 Task: Look for space in São Lourenço da Mata, Brazil from 2nd September, 2023 to 5th September, 2023 for 1 adult in price range Rs.5000 to Rs.10000. Place can be private room with 1  bedroom having 1 bed and 1 bathroom. Property type can be hotel. Booking option can be shelf check-in. Required host language is Spanish.
Action: Mouse moved to (611, 109)
Screenshot: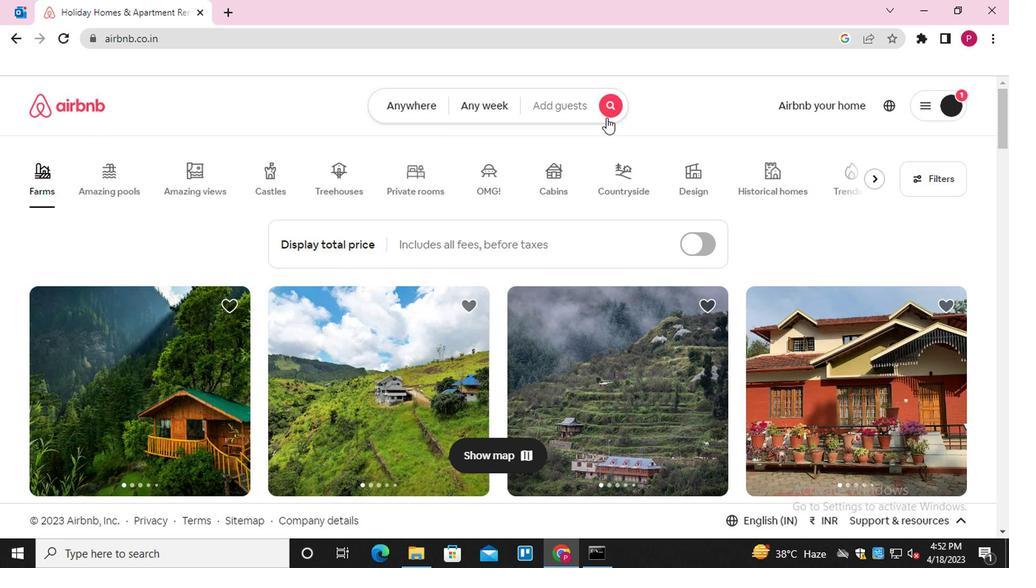 
Action: Mouse pressed left at (611, 109)
Screenshot: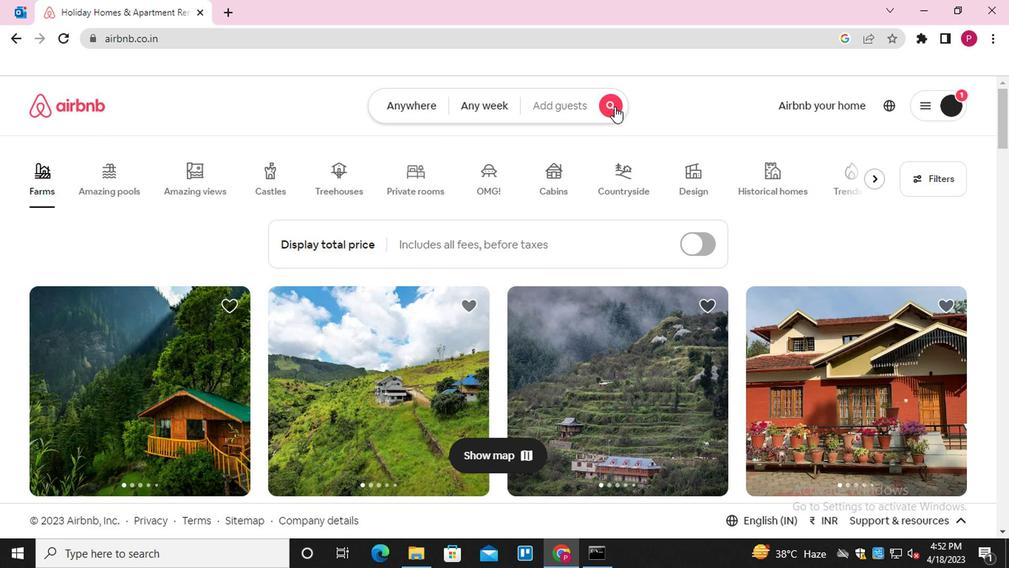 
Action: Mouse moved to (269, 178)
Screenshot: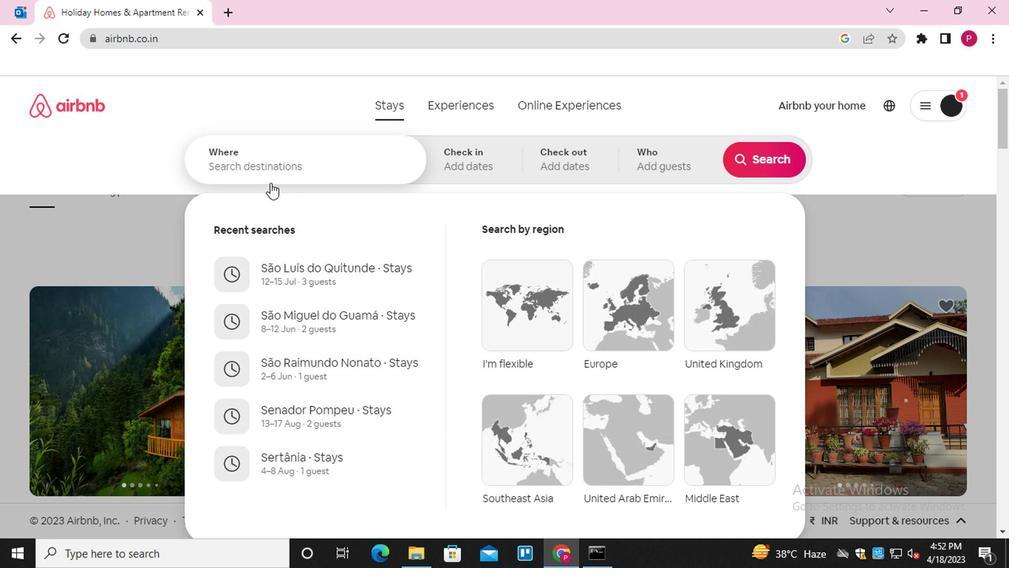 
Action: Mouse pressed left at (269, 178)
Screenshot: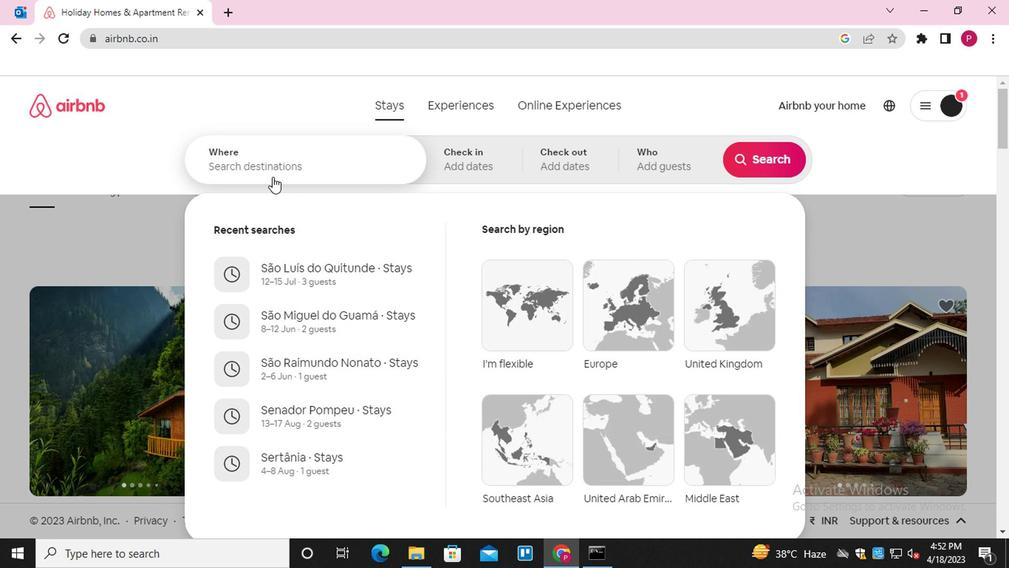 
Action: Key pressed <Key.shift>SAO<Key.space><Key.shift>LOU
Screenshot: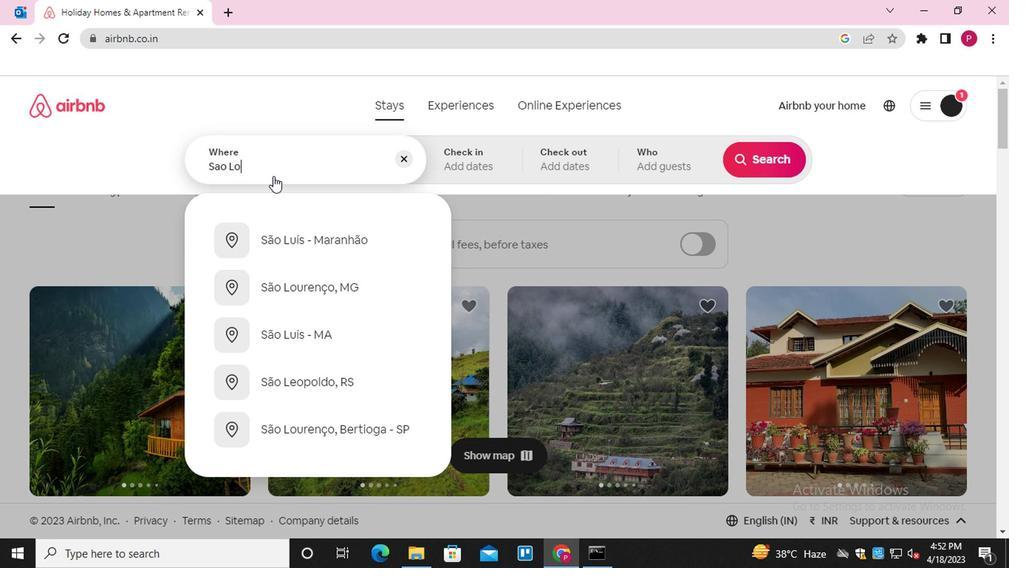 
Action: Mouse moved to (330, 262)
Screenshot: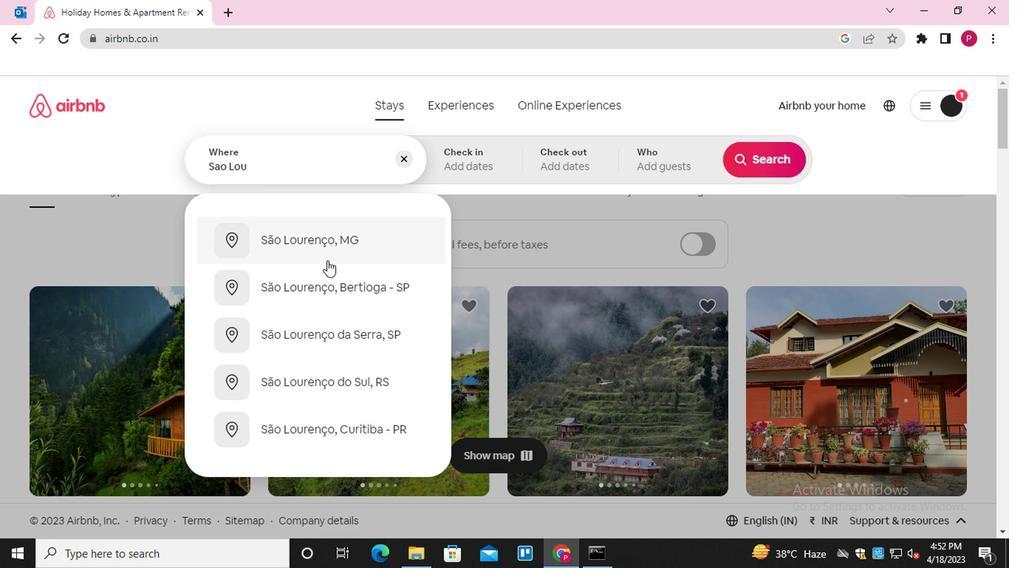 
Action: Key pressed UE<Key.backspace>RENCO<Key.space>DA
Screenshot: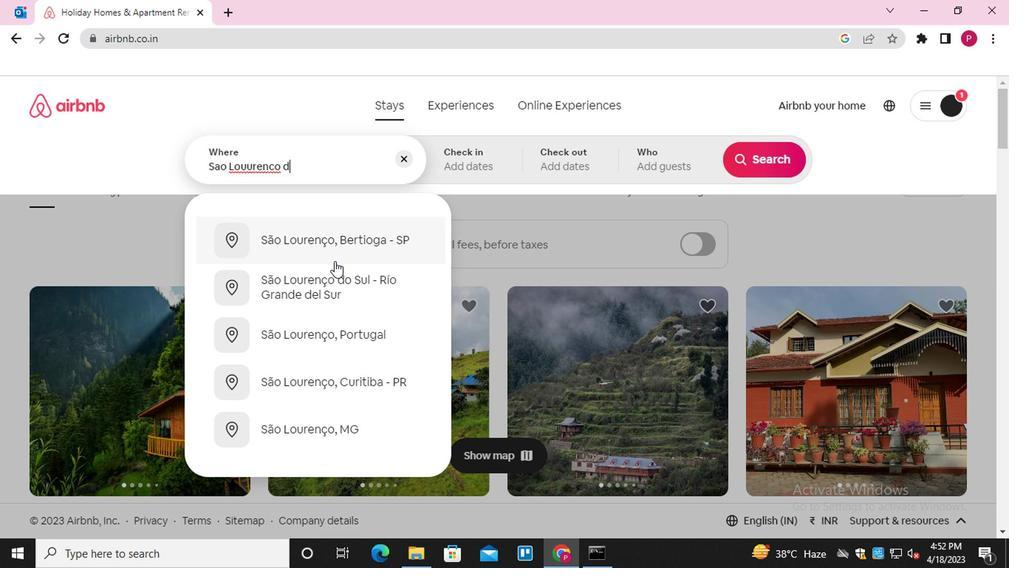 
Action: Mouse moved to (352, 244)
Screenshot: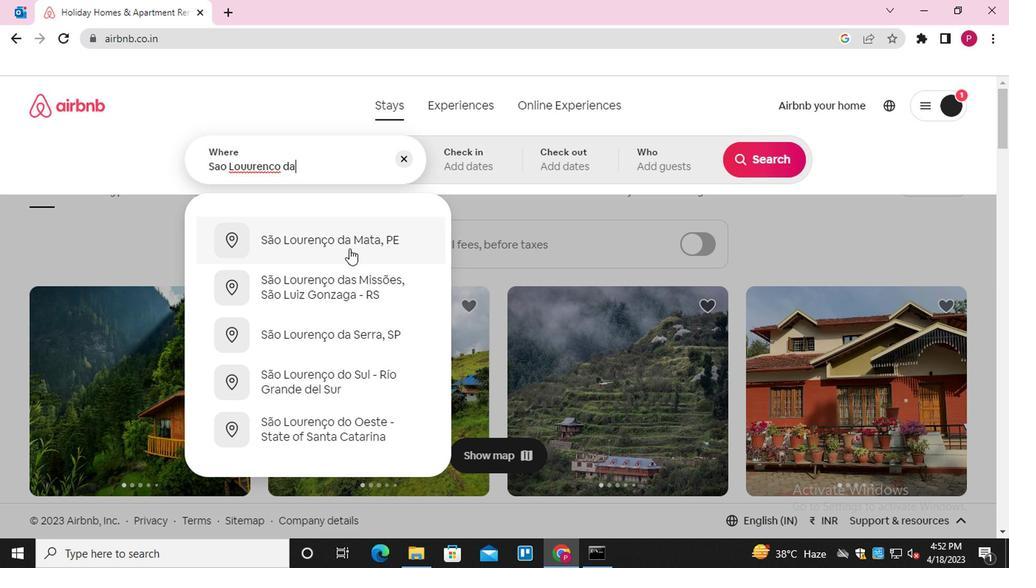 
Action: Mouse pressed left at (352, 244)
Screenshot: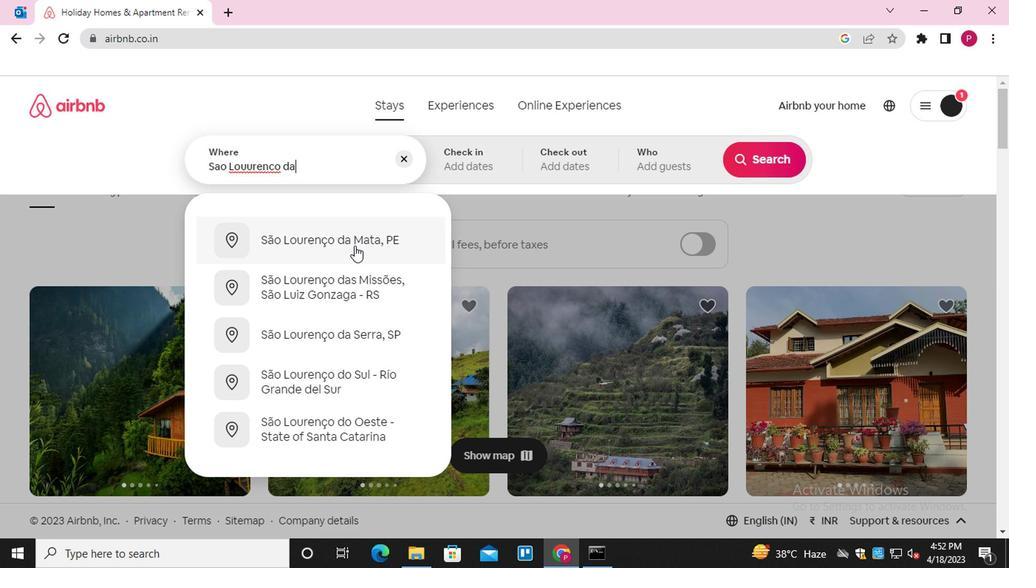 
Action: Mouse moved to (749, 279)
Screenshot: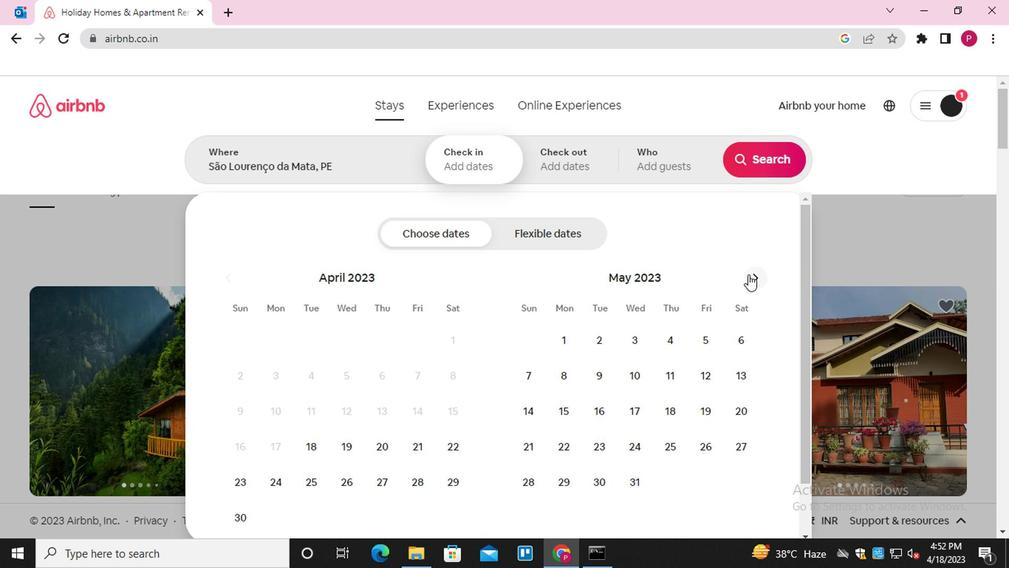 
Action: Mouse pressed left at (749, 279)
Screenshot: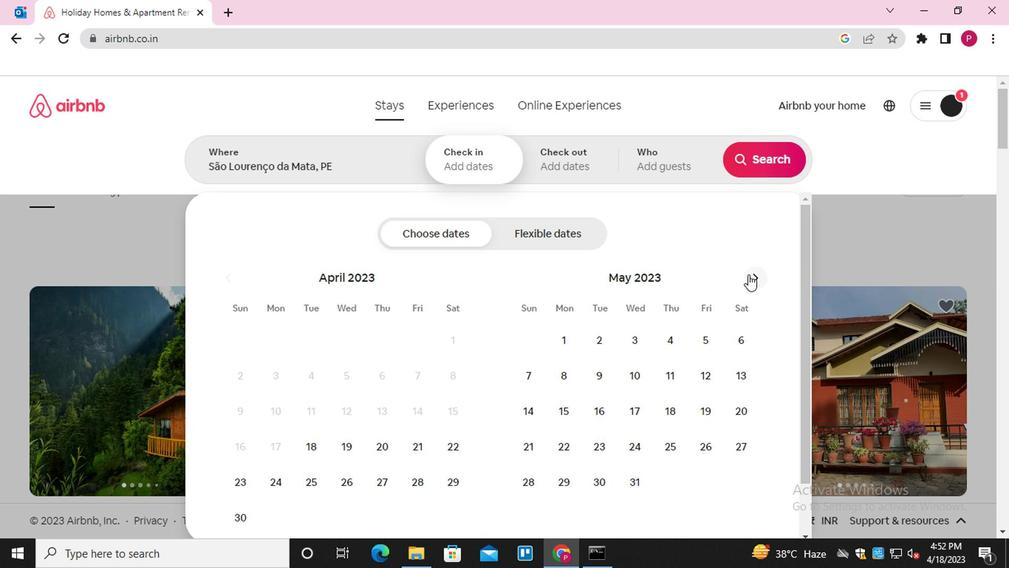 
Action: Mouse moved to (750, 279)
Screenshot: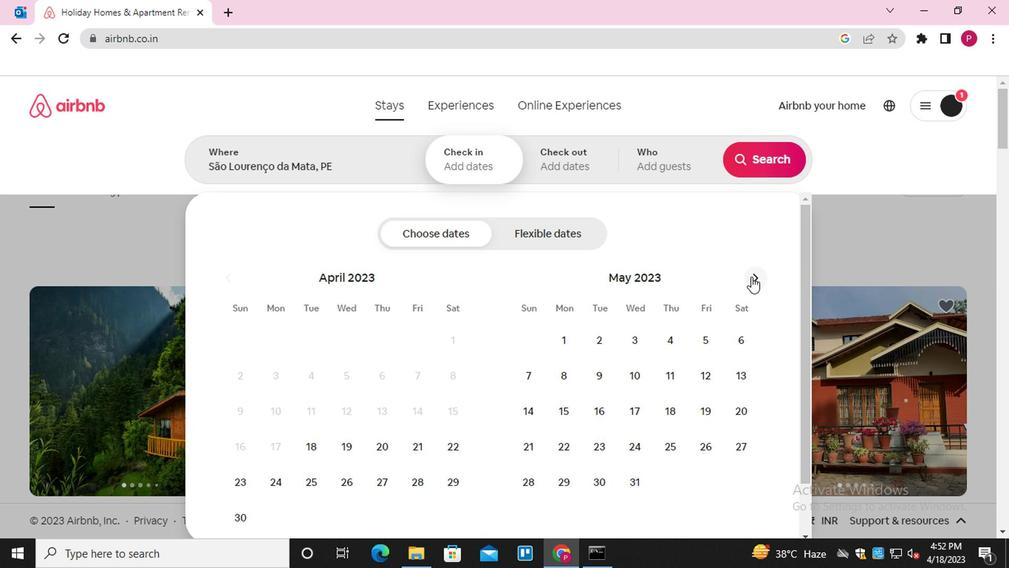
Action: Mouse pressed left at (750, 279)
Screenshot: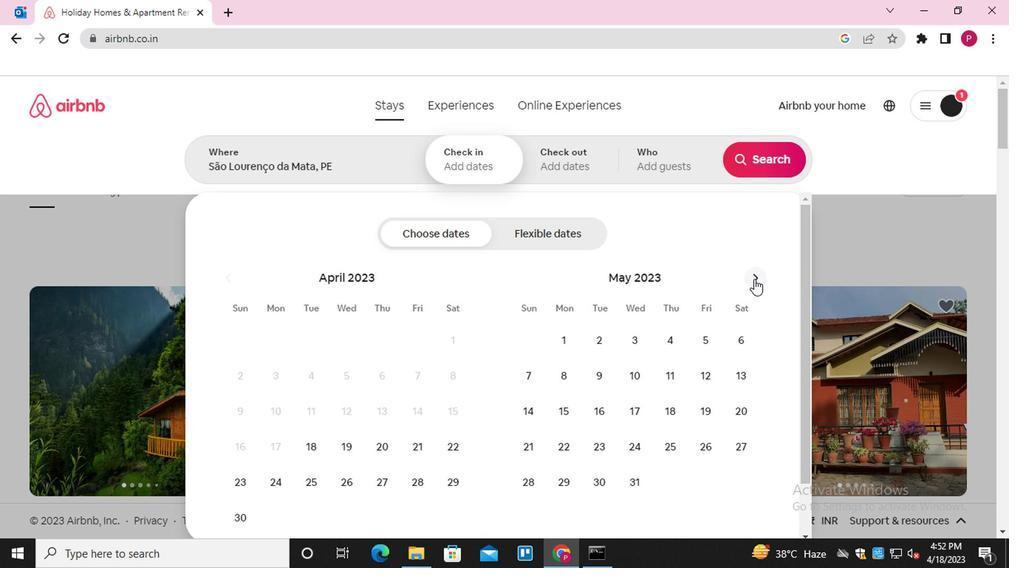 
Action: Mouse pressed left at (750, 279)
Screenshot: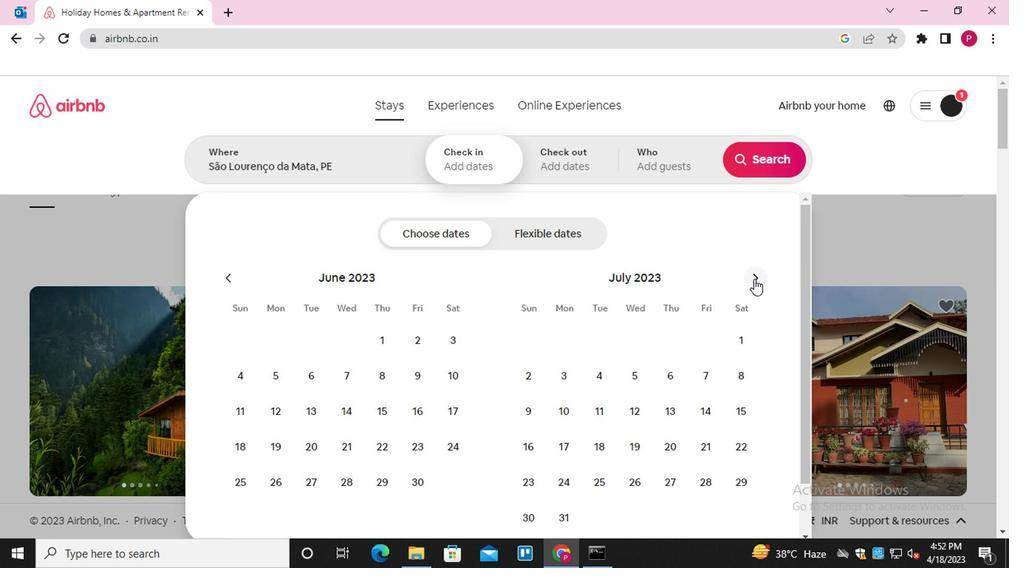 
Action: Mouse pressed left at (750, 279)
Screenshot: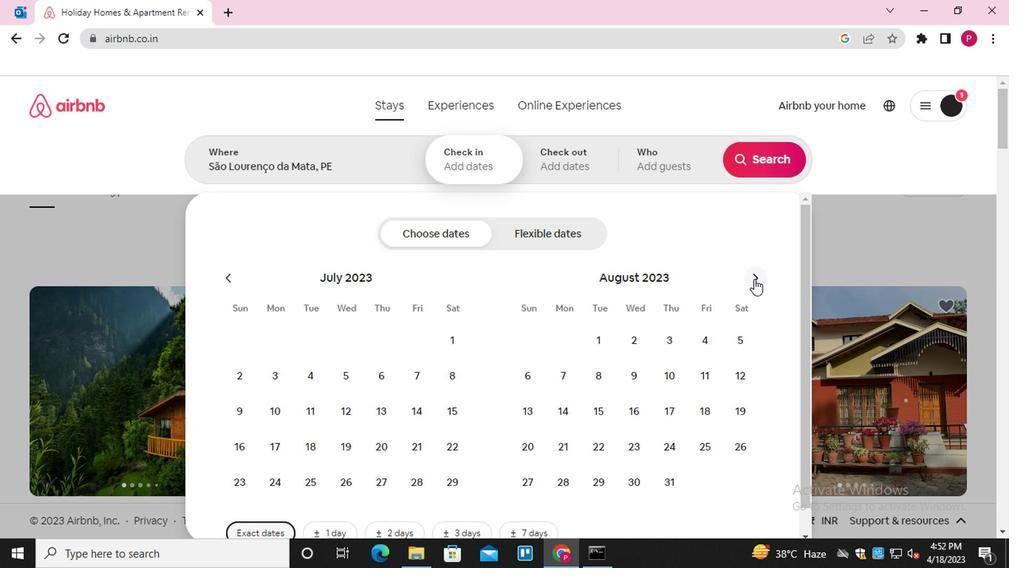 
Action: Mouse moved to (735, 346)
Screenshot: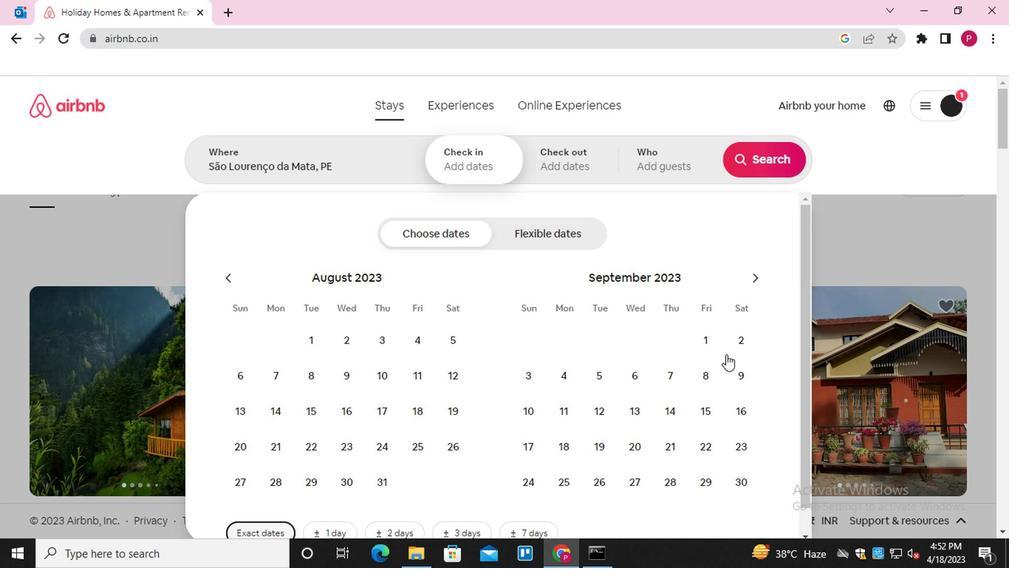 
Action: Mouse pressed left at (735, 346)
Screenshot: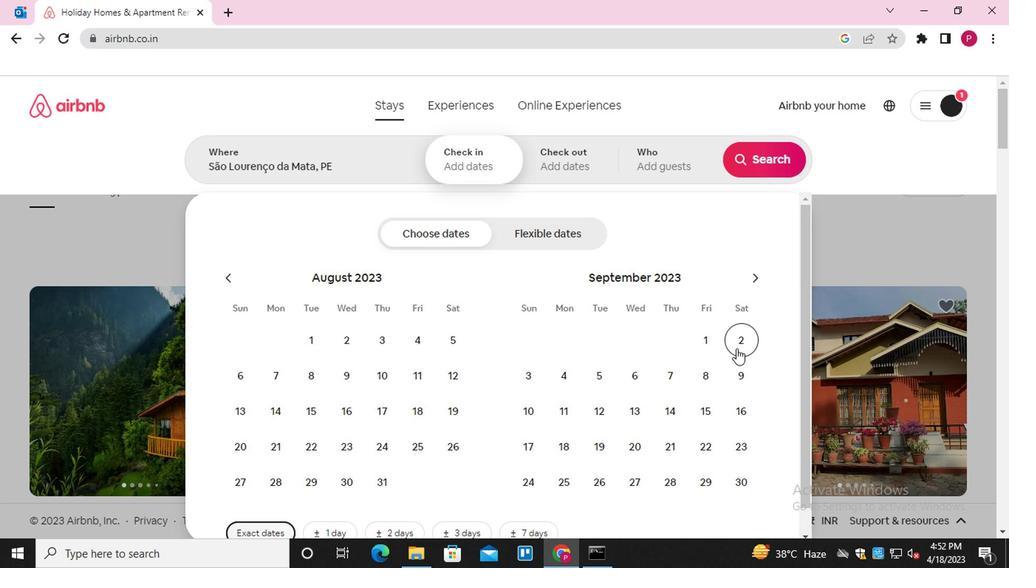 
Action: Mouse moved to (602, 377)
Screenshot: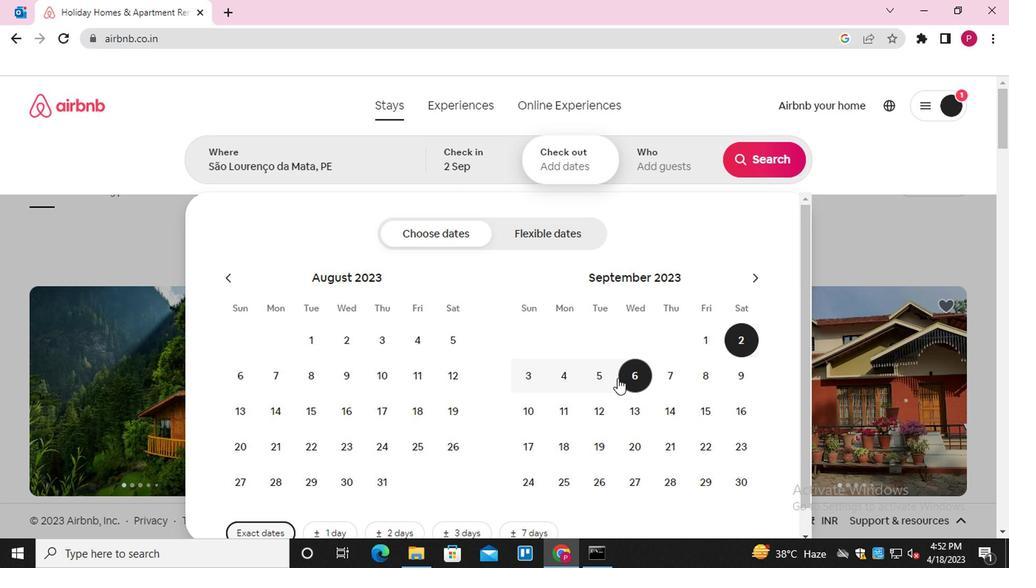 
Action: Mouse pressed left at (602, 377)
Screenshot: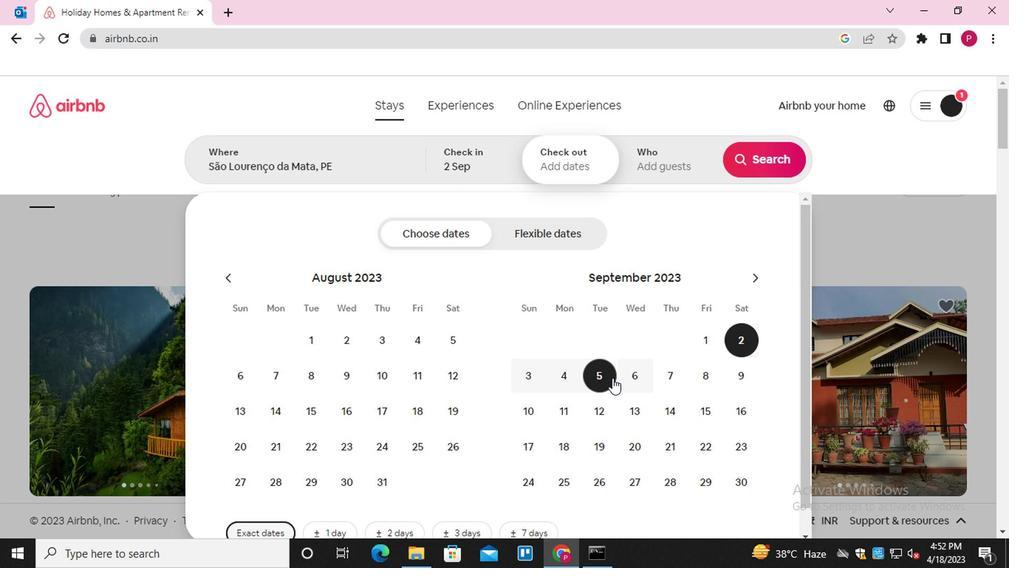 
Action: Mouse moved to (631, 148)
Screenshot: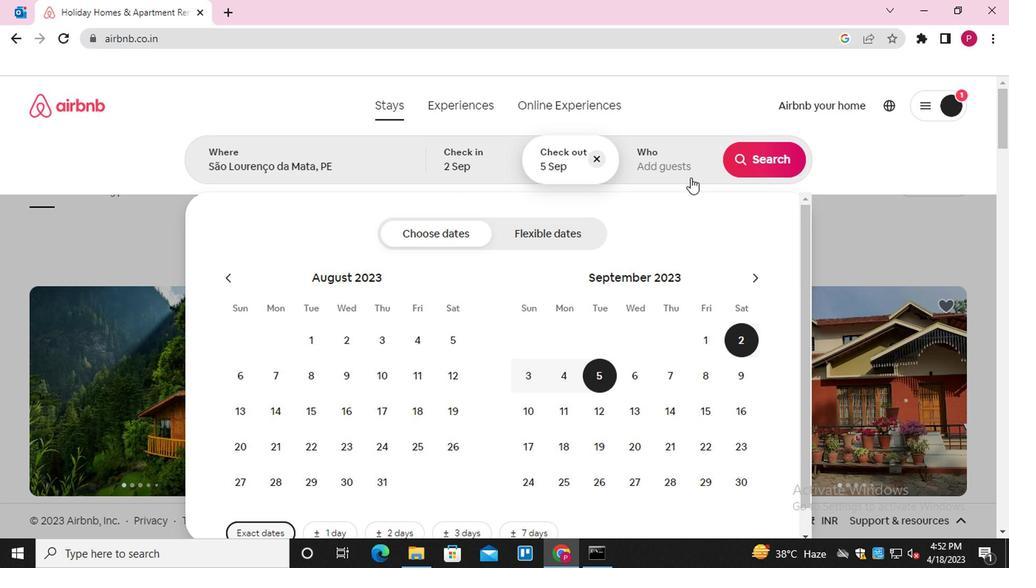 
Action: Mouse pressed left at (631, 148)
Screenshot: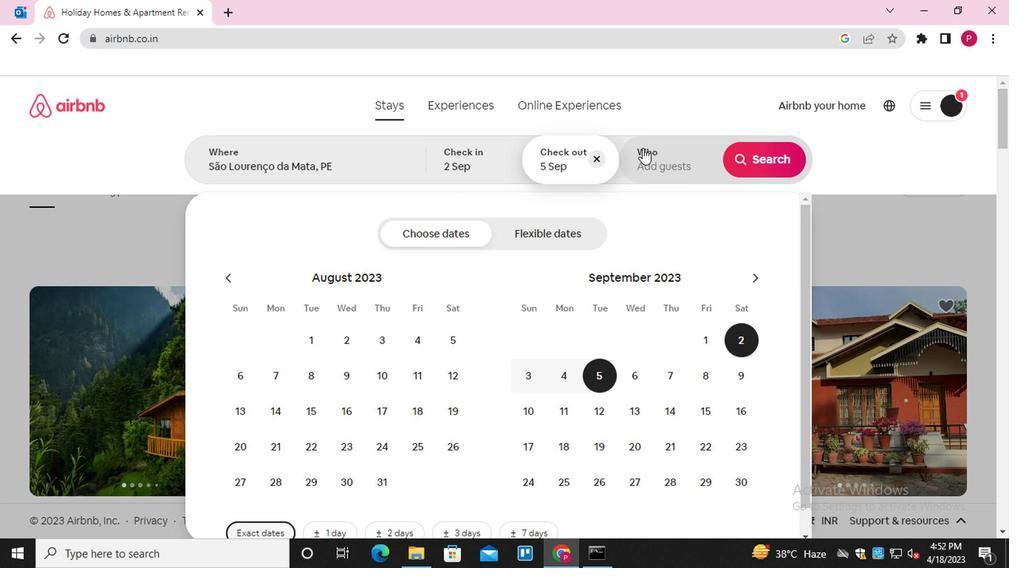 
Action: Mouse moved to (757, 234)
Screenshot: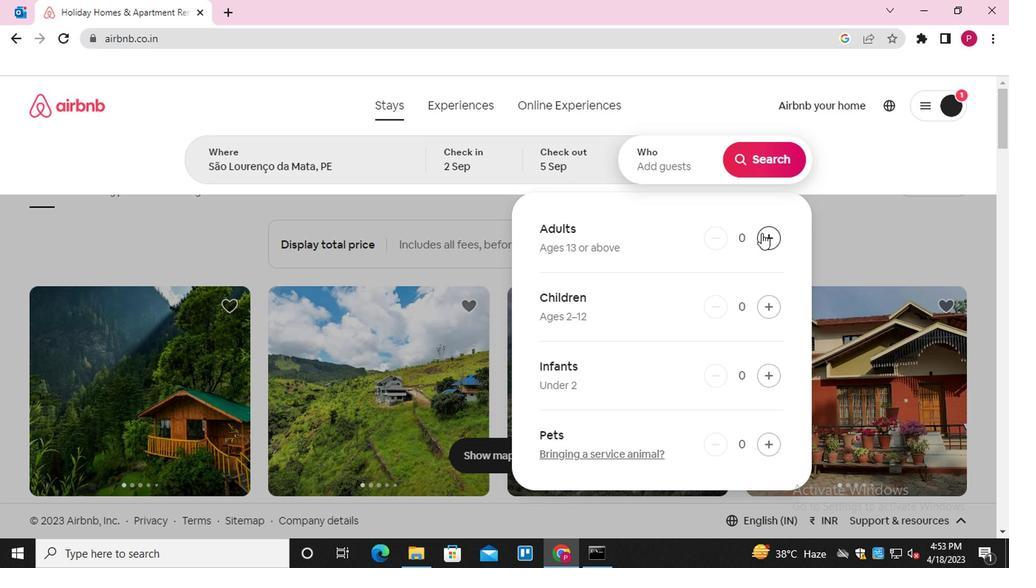 
Action: Mouse pressed left at (757, 234)
Screenshot: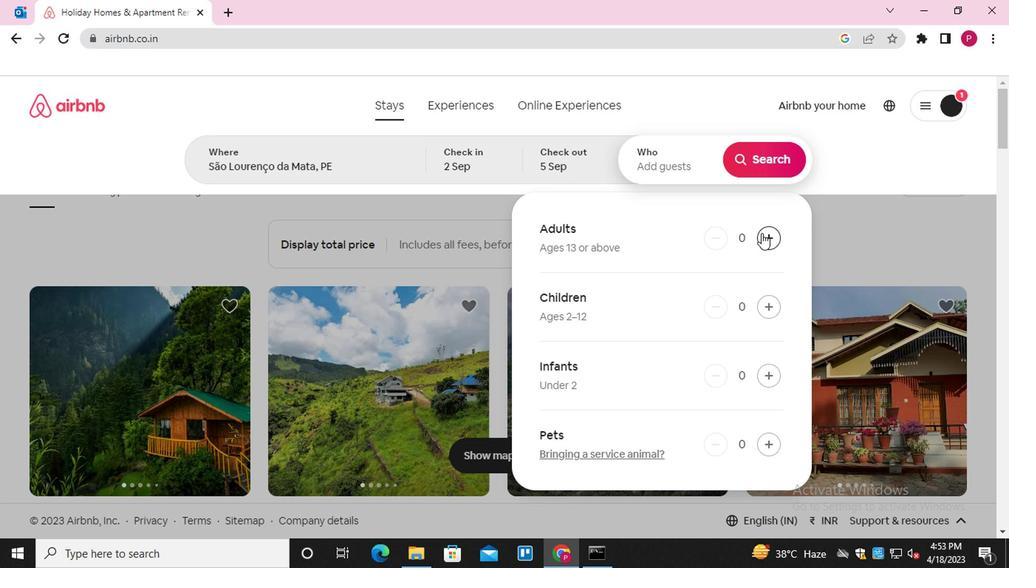 
Action: Mouse moved to (761, 170)
Screenshot: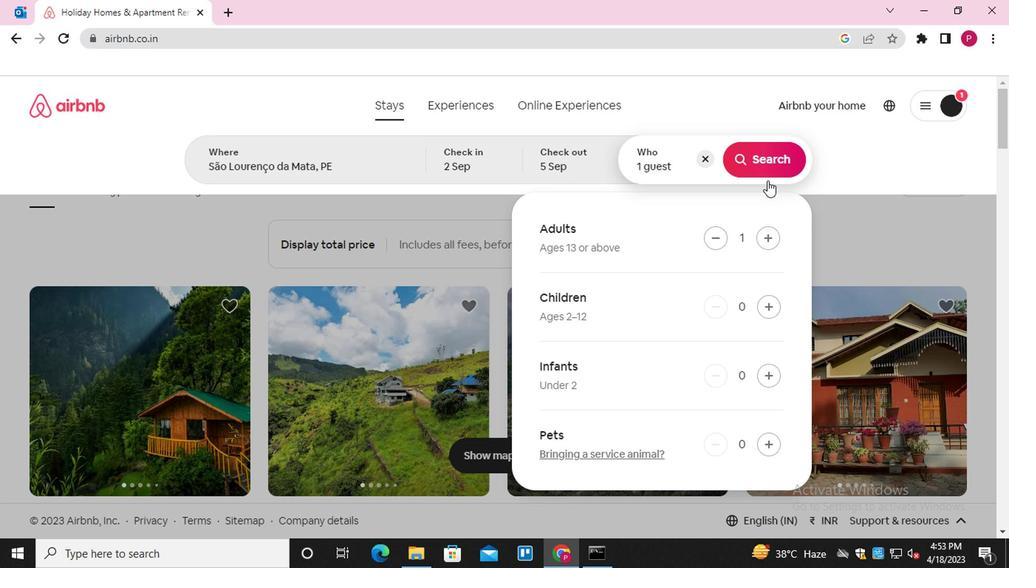 
Action: Mouse pressed left at (761, 170)
Screenshot: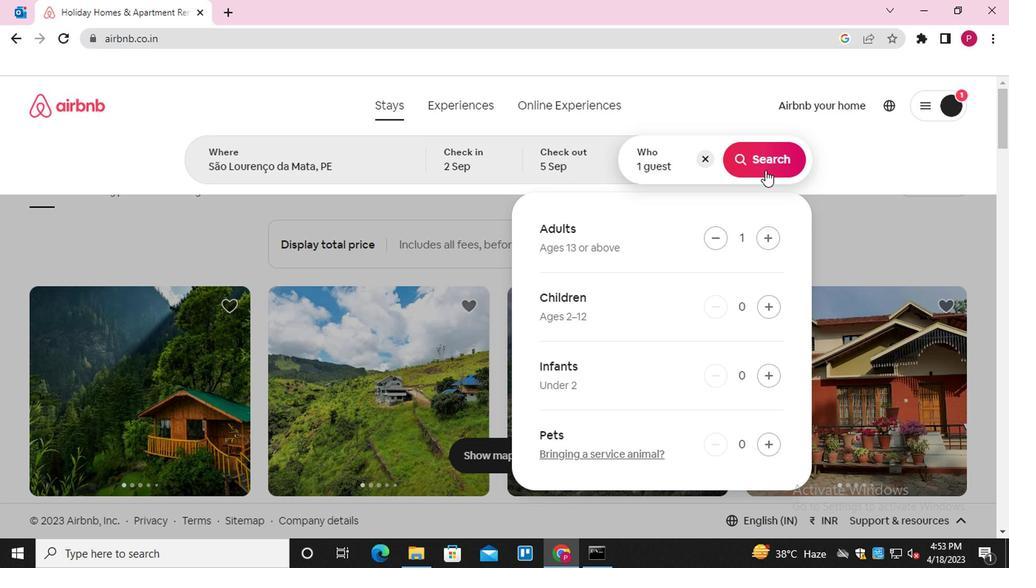 
Action: Mouse moved to (925, 160)
Screenshot: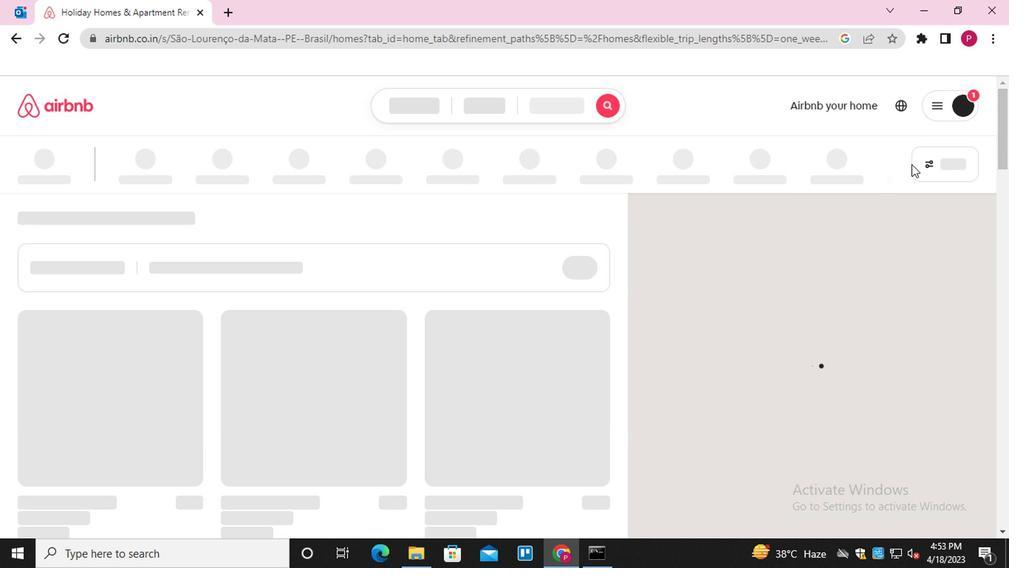 
Action: Mouse pressed left at (925, 160)
Screenshot: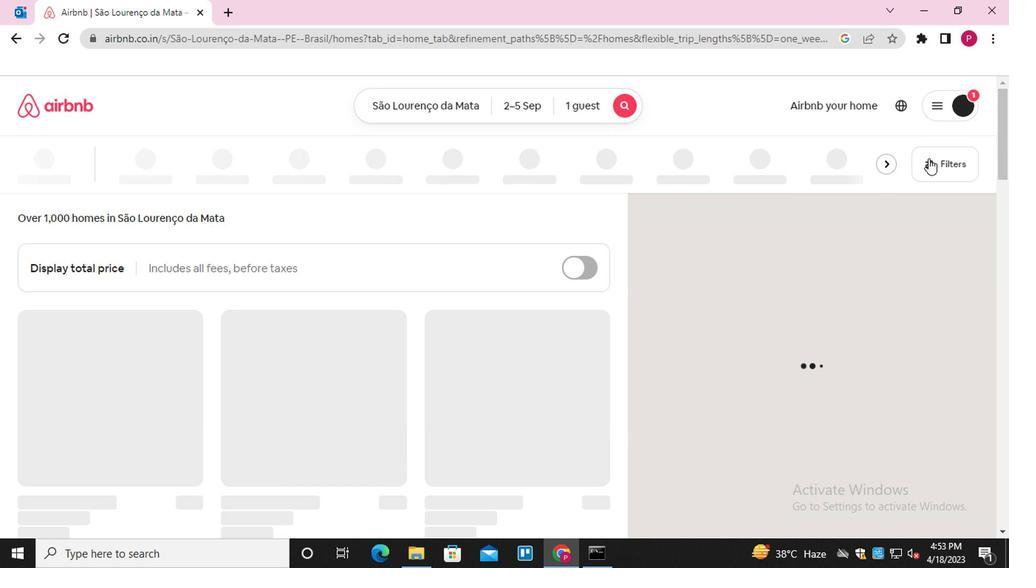 
Action: Mouse moved to (320, 353)
Screenshot: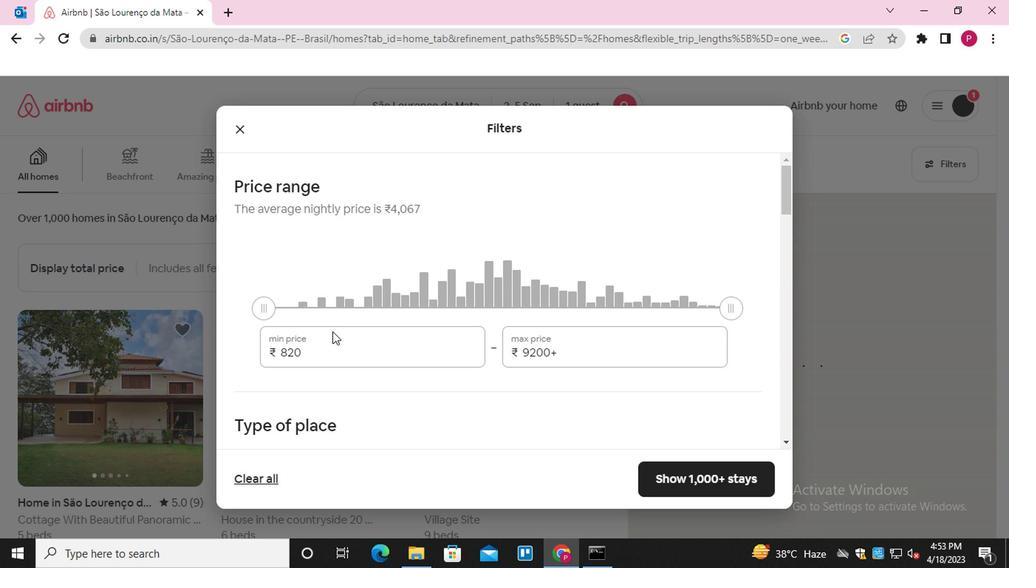 
Action: Mouse pressed left at (320, 353)
Screenshot: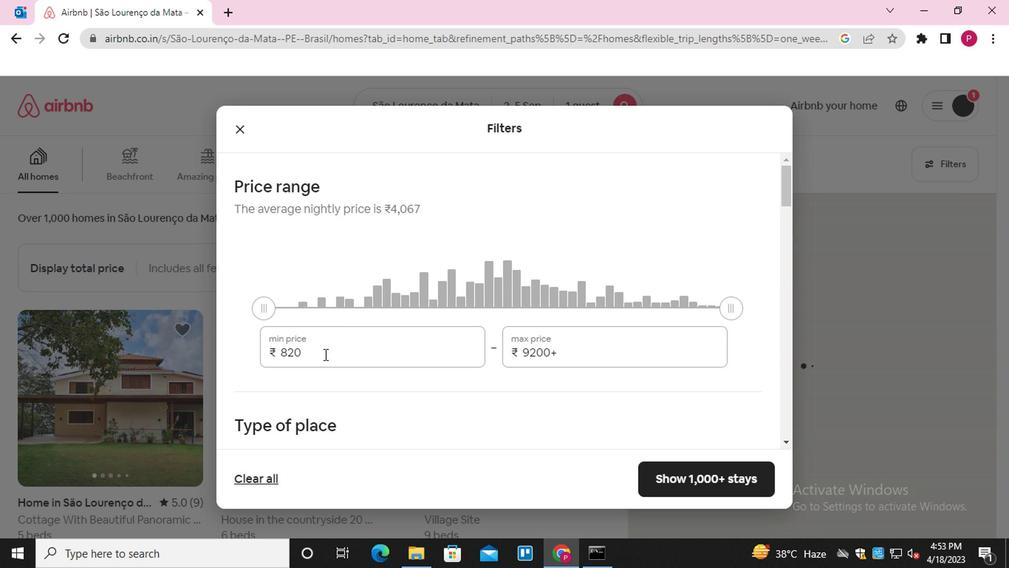 
Action: Mouse pressed left at (320, 353)
Screenshot: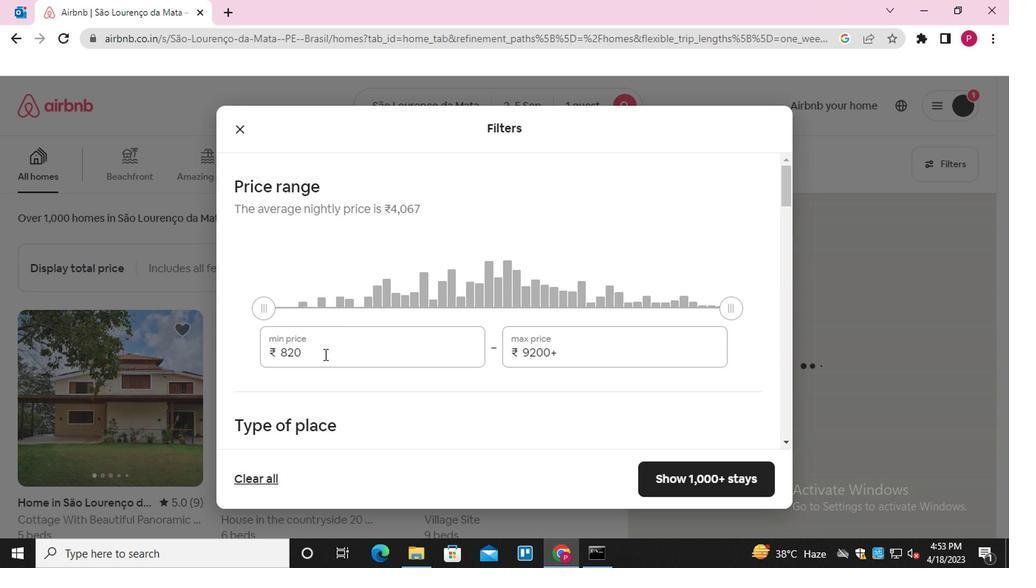 
Action: Key pressed 5000<Key.tab>10000
Screenshot: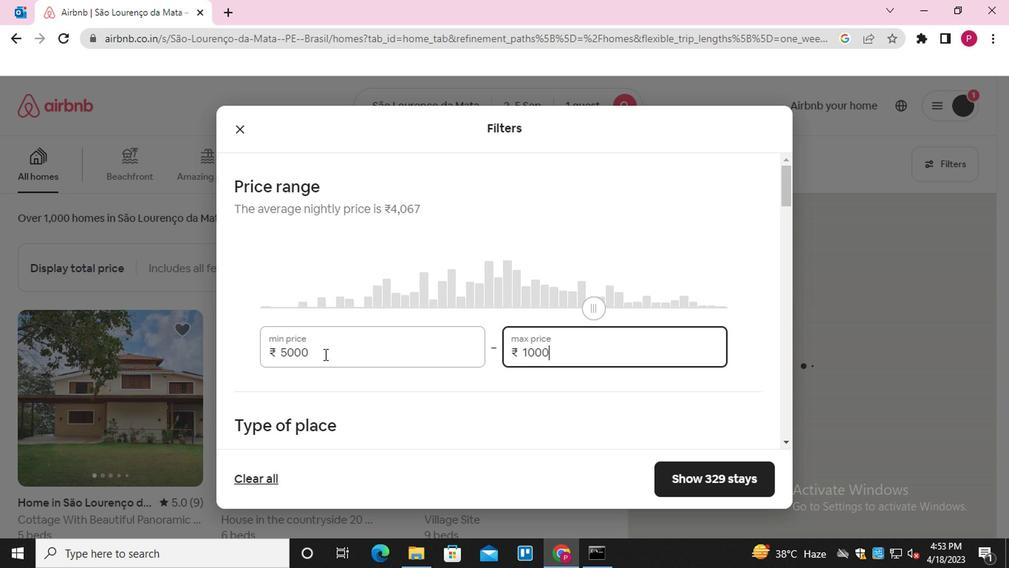 
Action: Mouse moved to (347, 415)
Screenshot: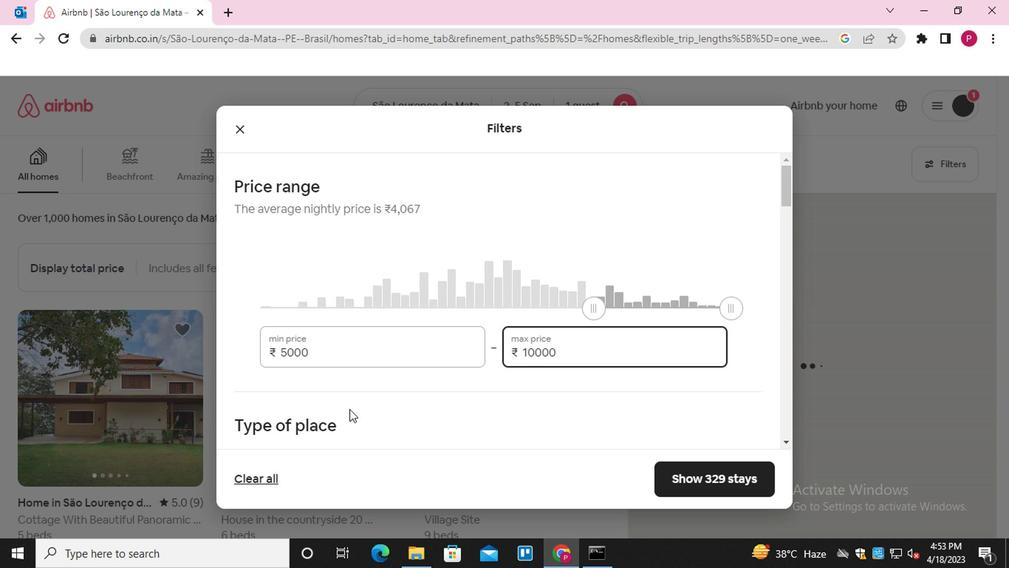 
Action: Mouse scrolled (347, 414) with delta (0, -1)
Screenshot: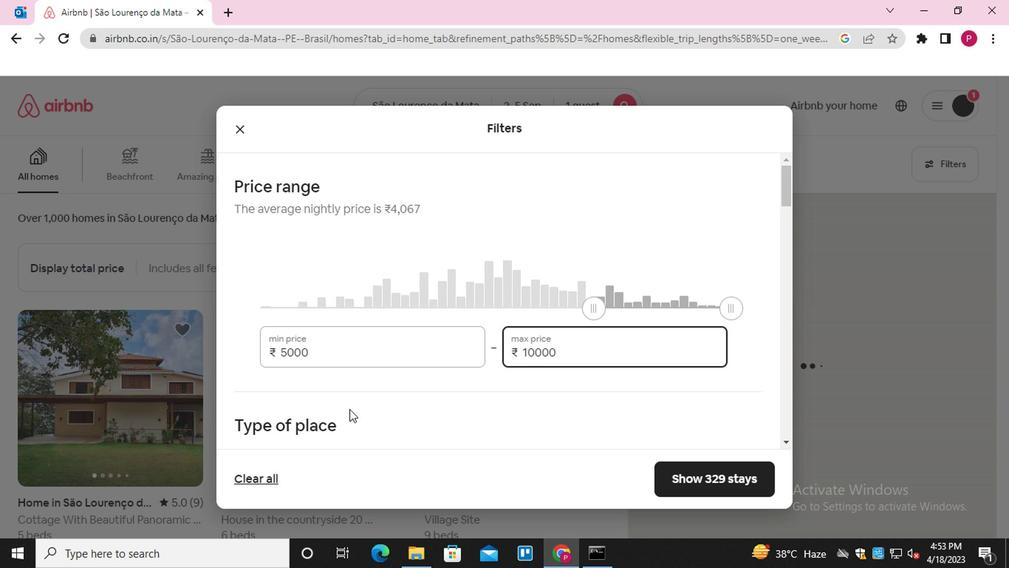 
Action: Mouse scrolled (347, 414) with delta (0, -1)
Screenshot: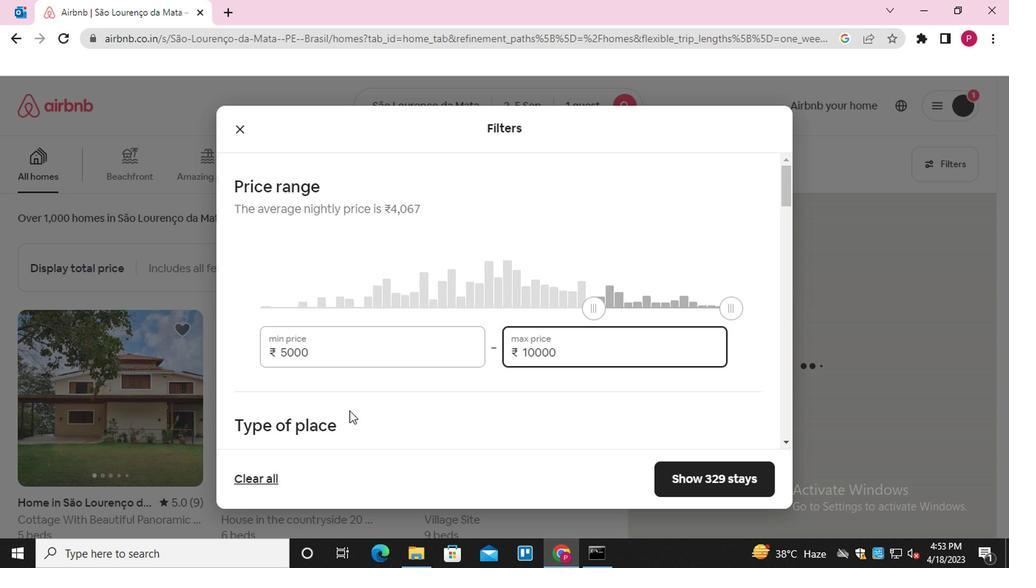 
Action: Mouse scrolled (347, 414) with delta (0, -1)
Screenshot: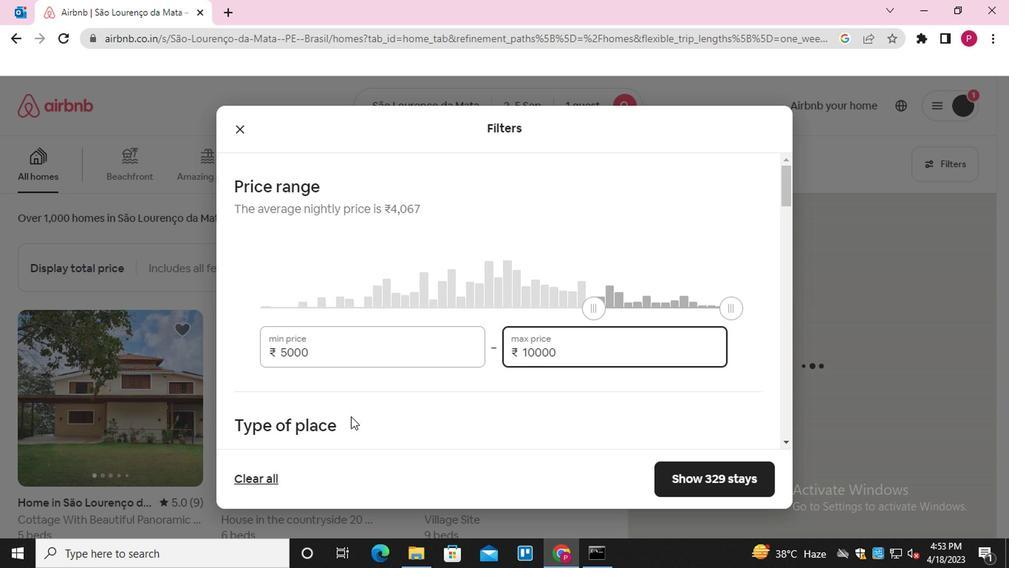 
Action: Mouse moved to (494, 242)
Screenshot: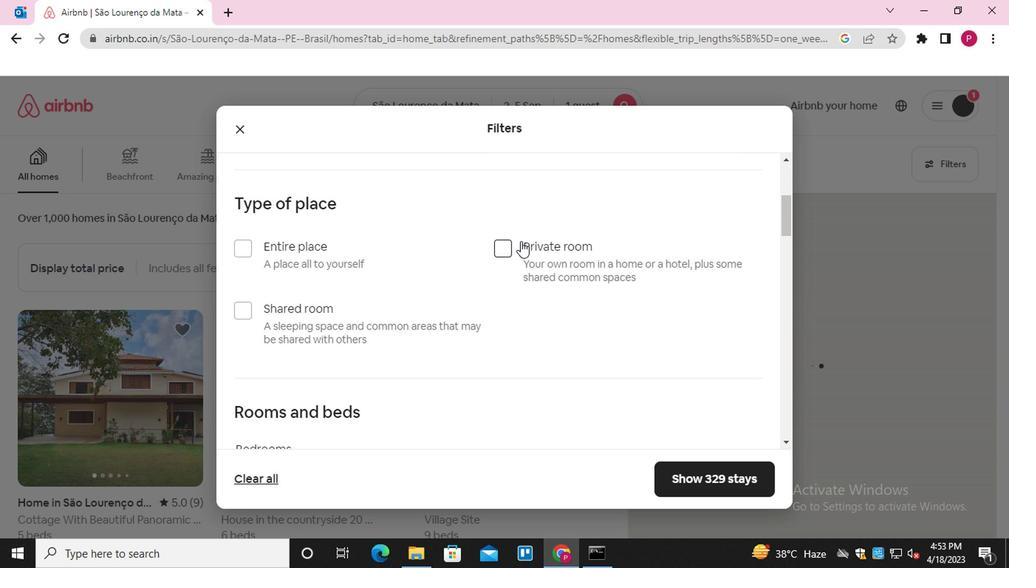 
Action: Mouse pressed left at (494, 242)
Screenshot: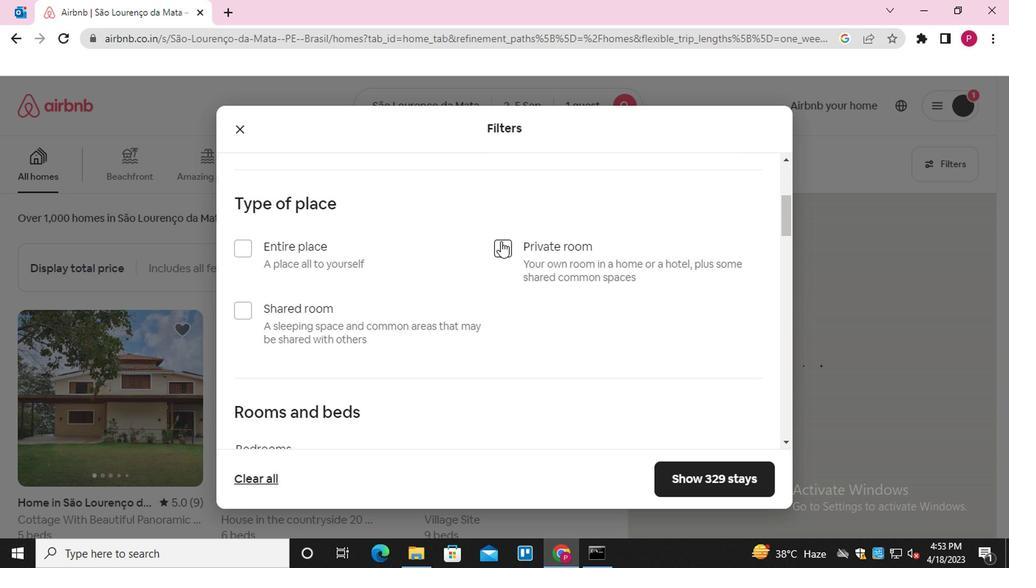 
Action: Mouse moved to (381, 383)
Screenshot: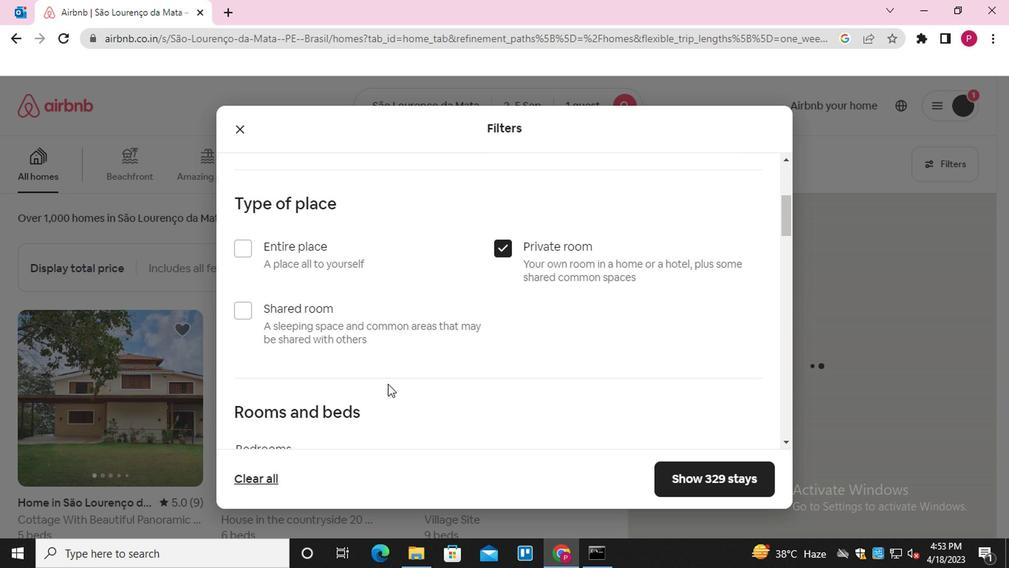 
Action: Mouse scrolled (381, 383) with delta (0, 0)
Screenshot: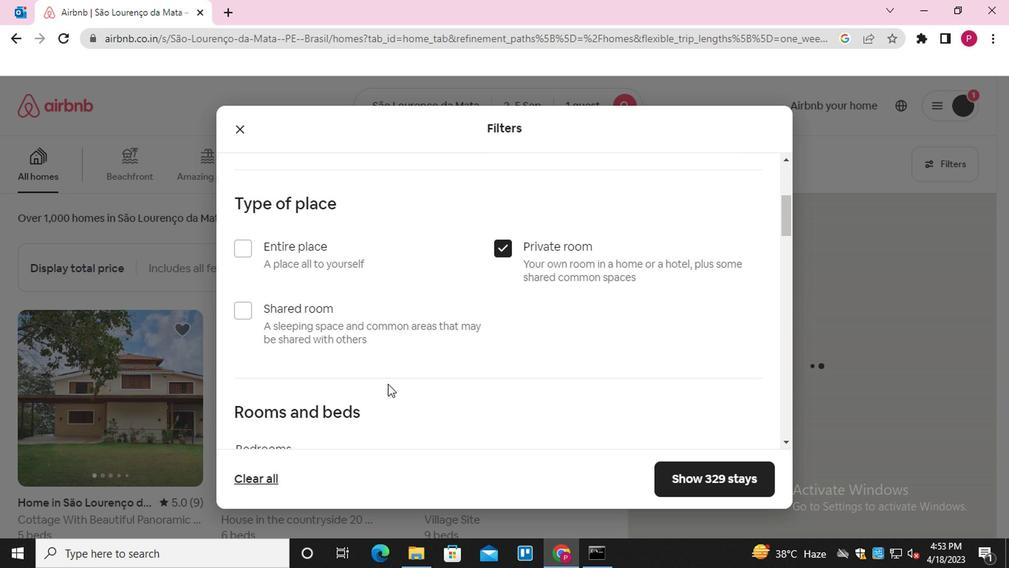
Action: Mouse scrolled (381, 383) with delta (0, 0)
Screenshot: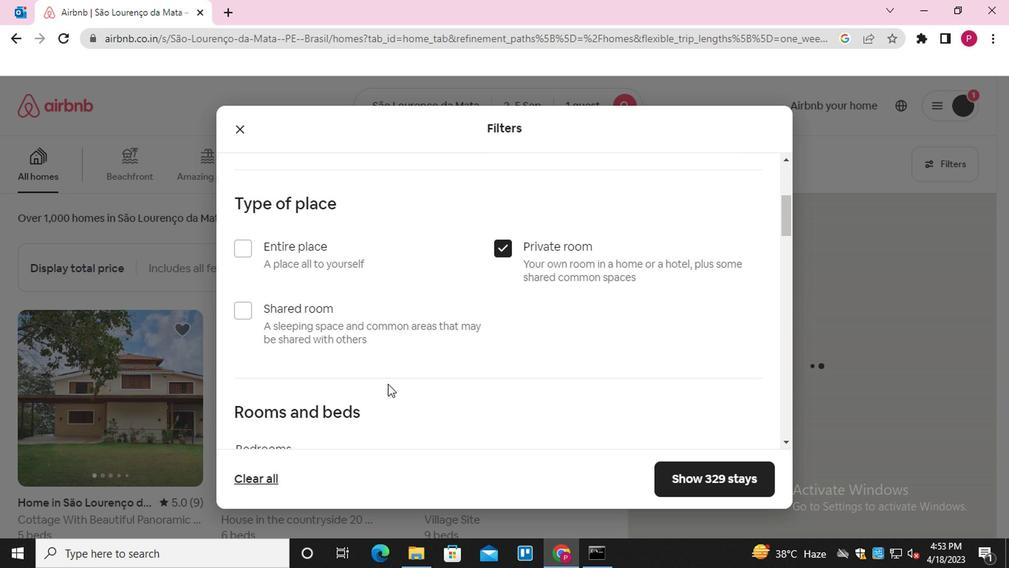 
Action: Mouse scrolled (381, 383) with delta (0, 0)
Screenshot: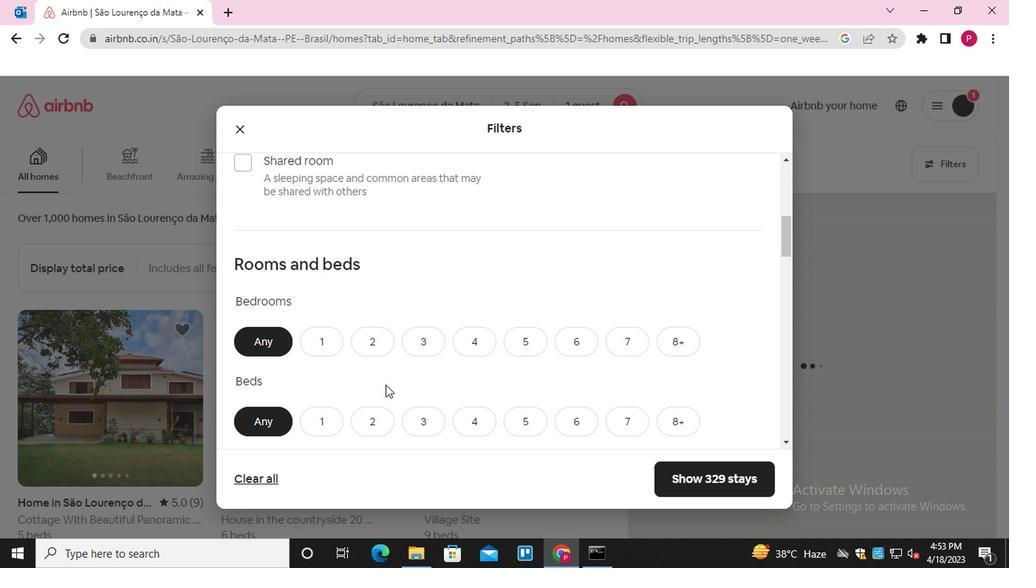 
Action: Mouse scrolled (381, 383) with delta (0, 0)
Screenshot: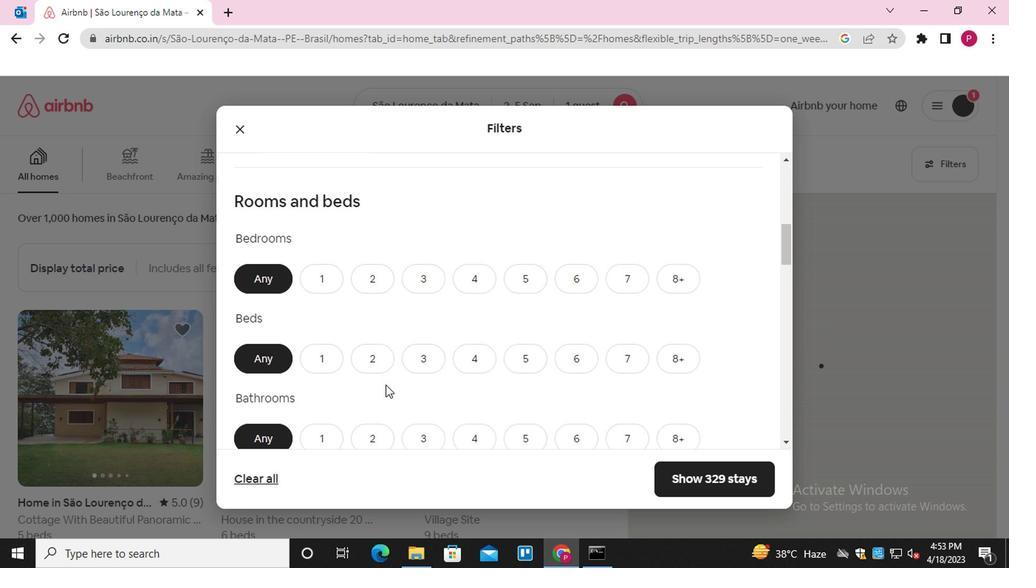 
Action: Mouse moved to (323, 200)
Screenshot: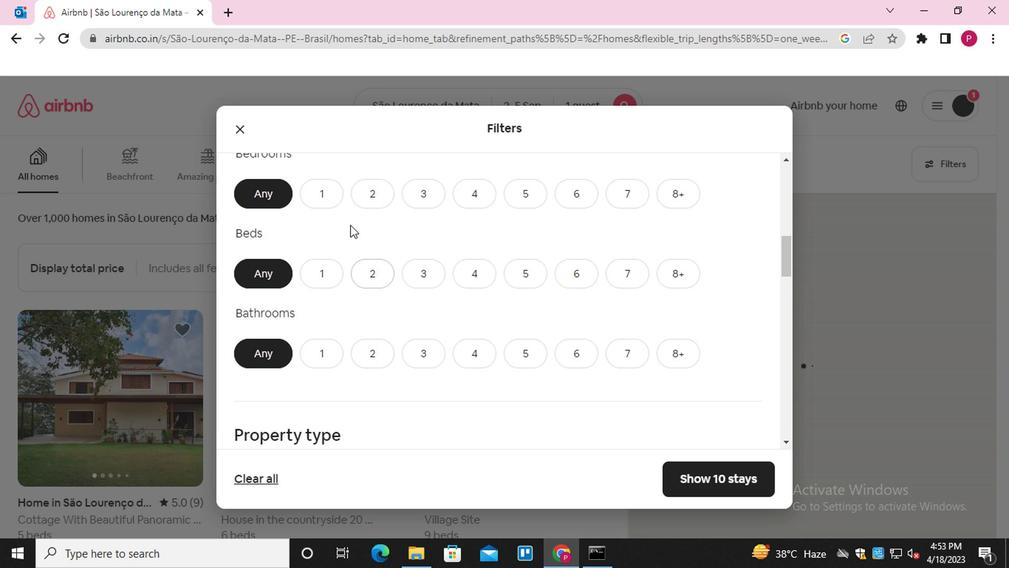 
Action: Mouse pressed left at (323, 200)
Screenshot: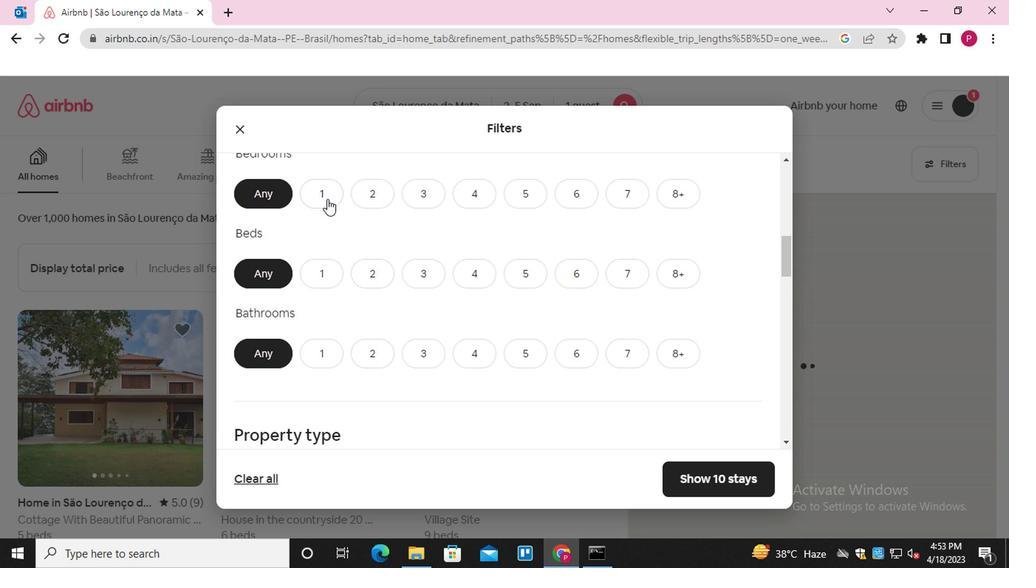 
Action: Mouse moved to (322, 272)
Screenshot: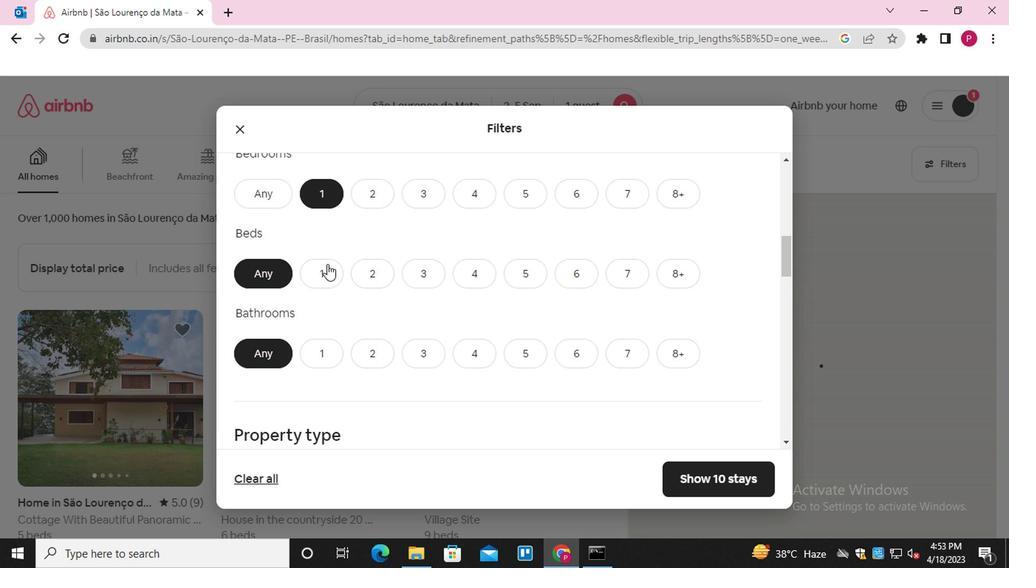 
Action: Mouse pressed left at (322, 272)
Screenshot: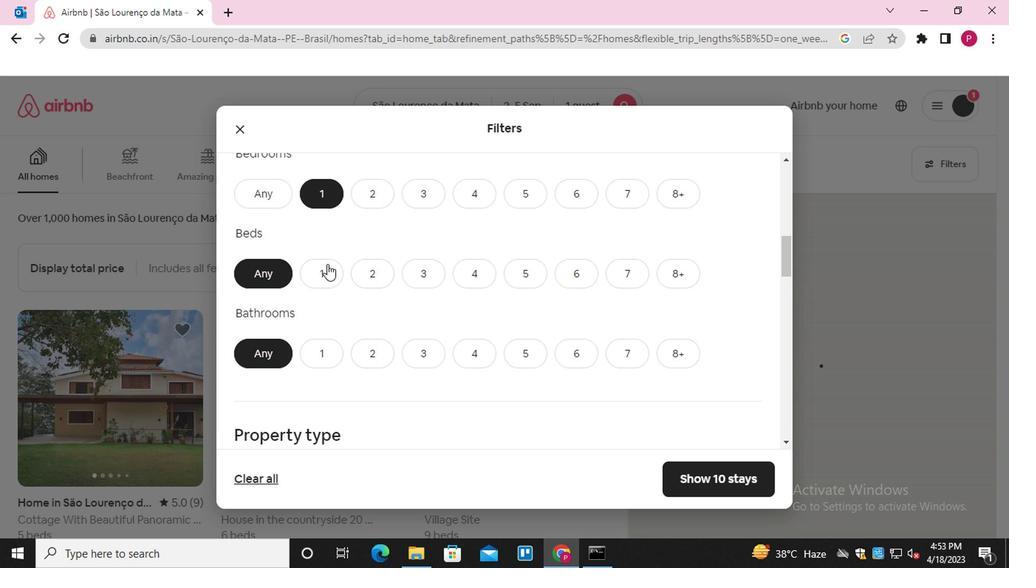 
Action: Mouse moved to (319, 346)
Screenshot: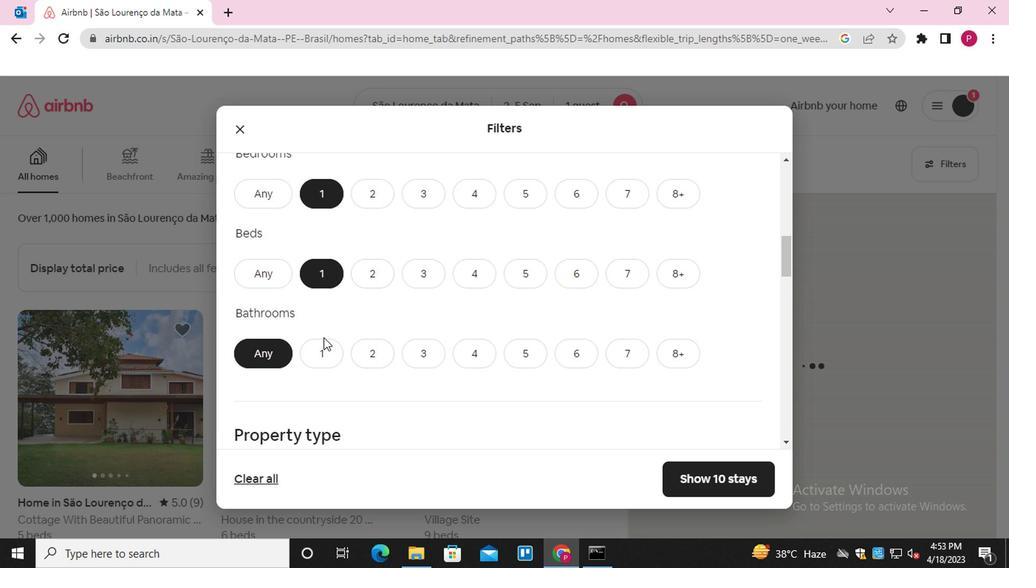 
Action: Mouse pressed left at (319, 346)
Screenshot: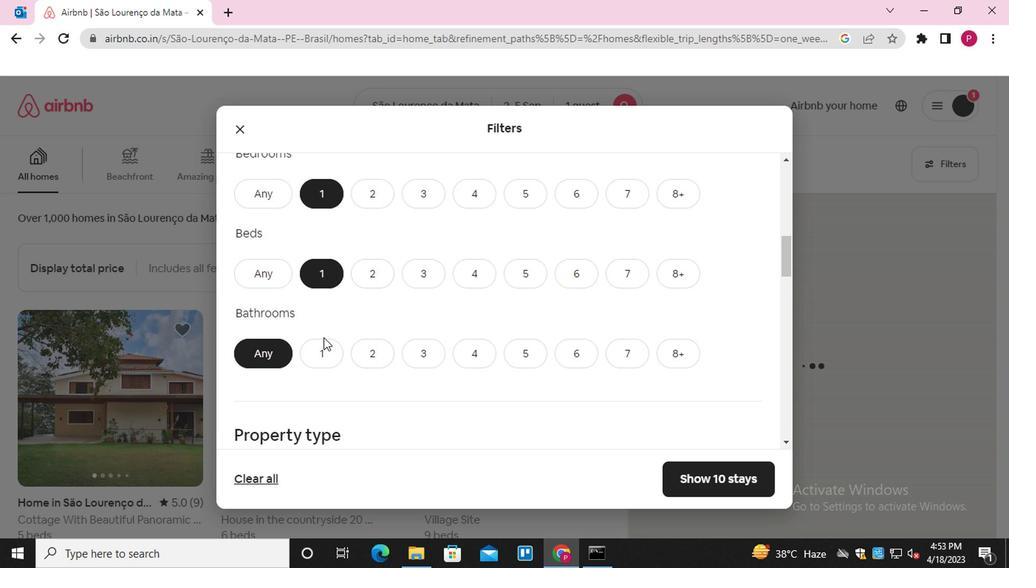 
Action: Mouse moved to (388, 382)
Screenshot: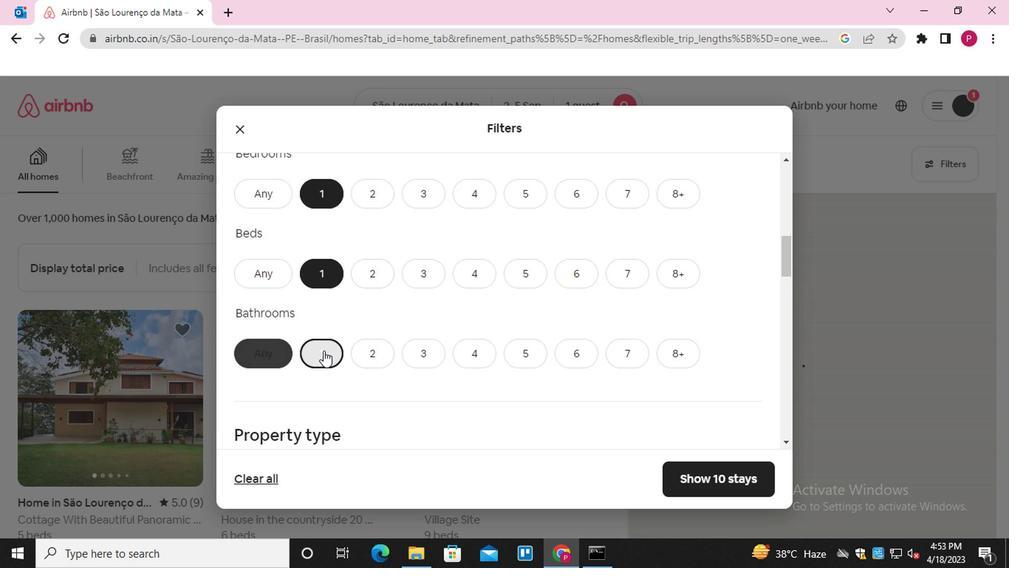 
Action: Mouse scrolled (388, 381) with delta (0, 0)
Screenshot: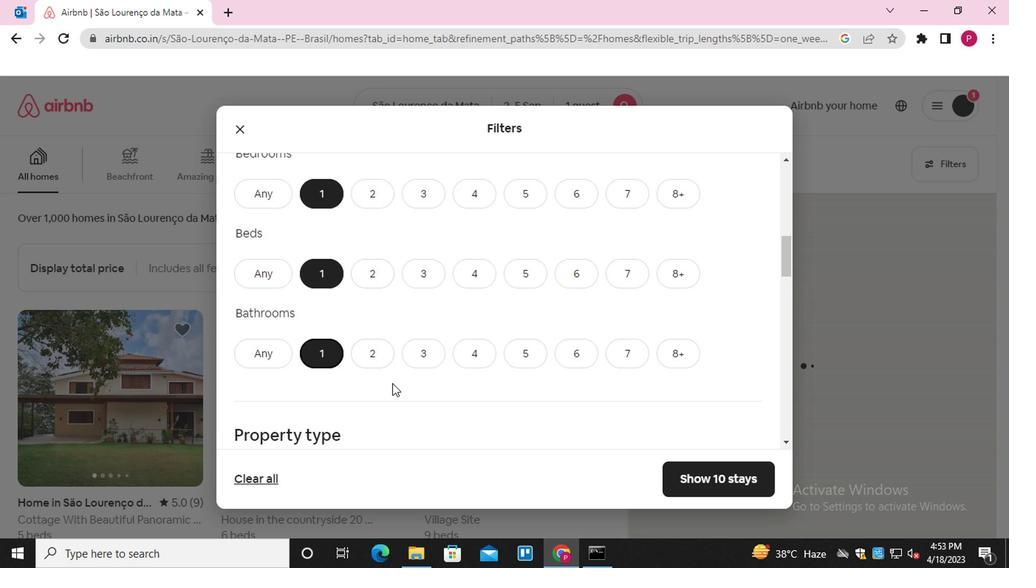 
Action: Mouse scrolled (388, 381) with delta (0, 0)
Screenshot: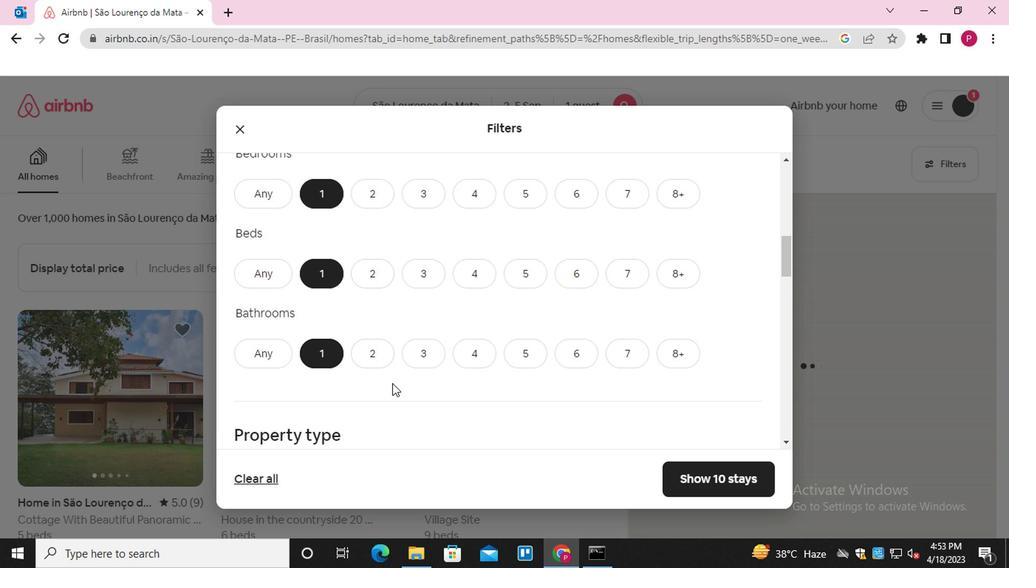 
Action: Mouse moved to (666, 366)
Screenshot: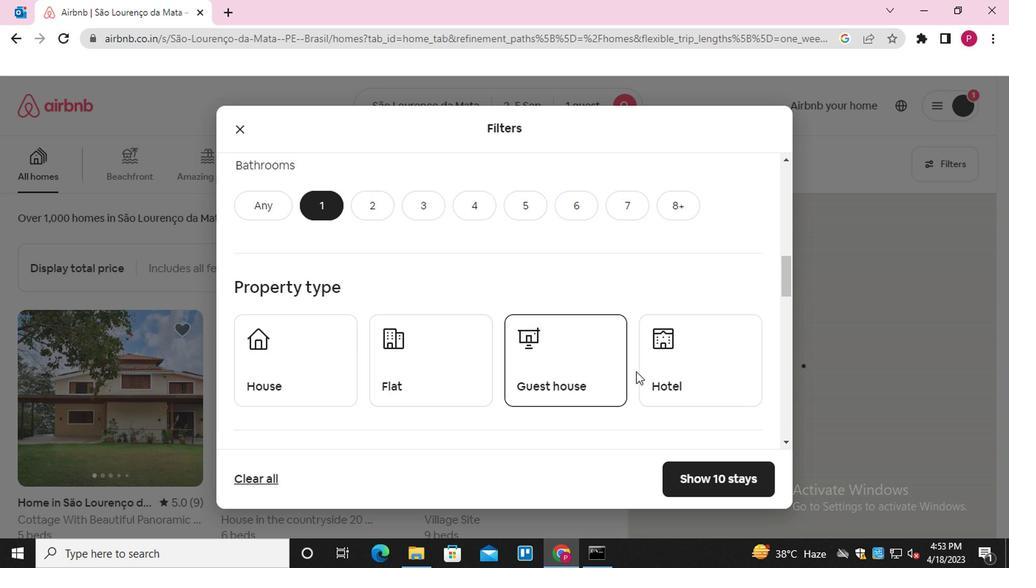 
Action: Mouse pressed left at (666, 366)
Screenshot: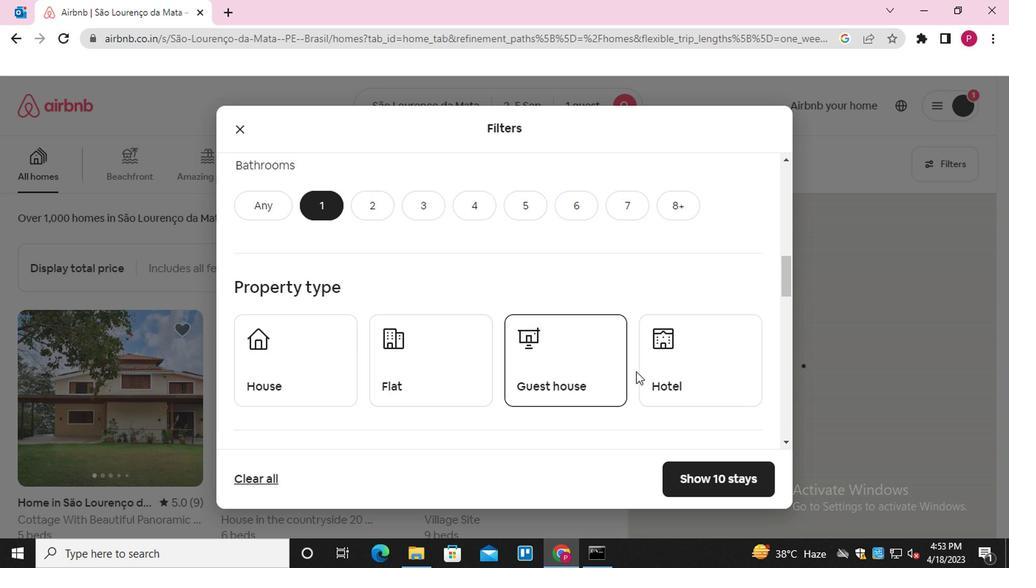 
Action: Mouse moved to (338, 408)
Screenshot: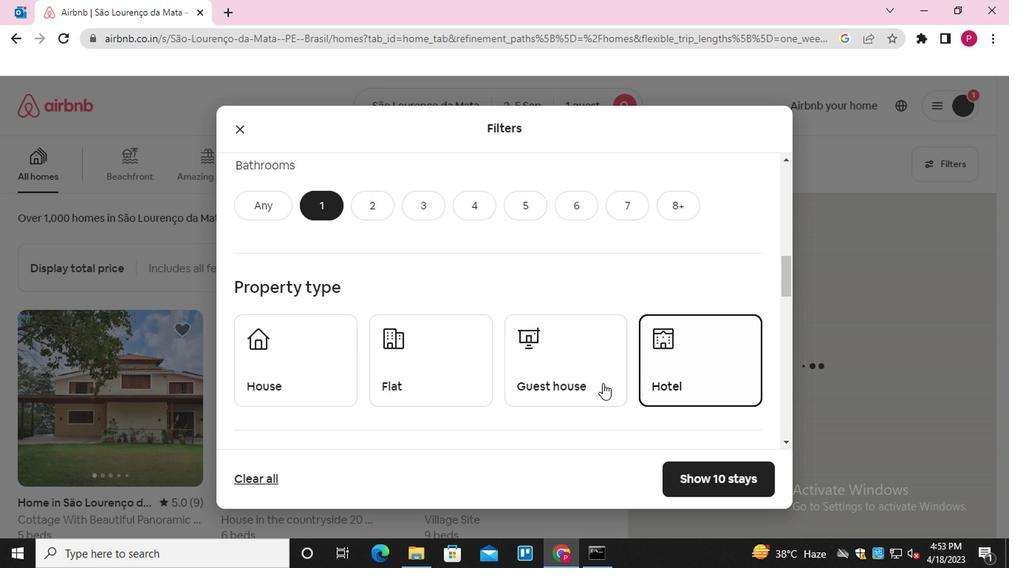 
Action: Mouse scrolled (338, 408) with delta (0, 0)
Screenshot: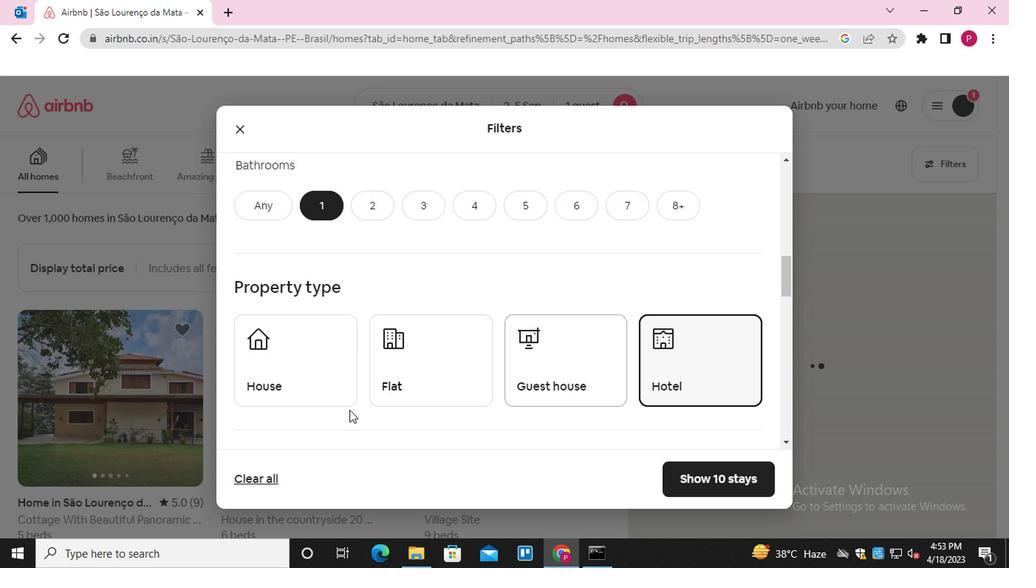 
Action: Mouse scrolled (338, 408) with delta (0, 0)
Screenshot: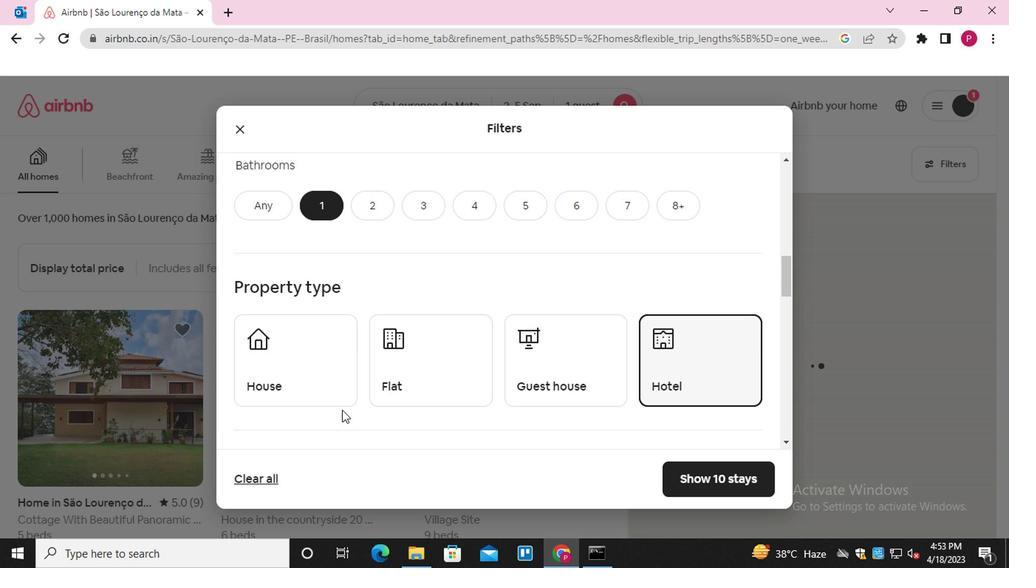 
Action: Mouse scrolled (338, 408) with delta (0, 0)
Screenshot: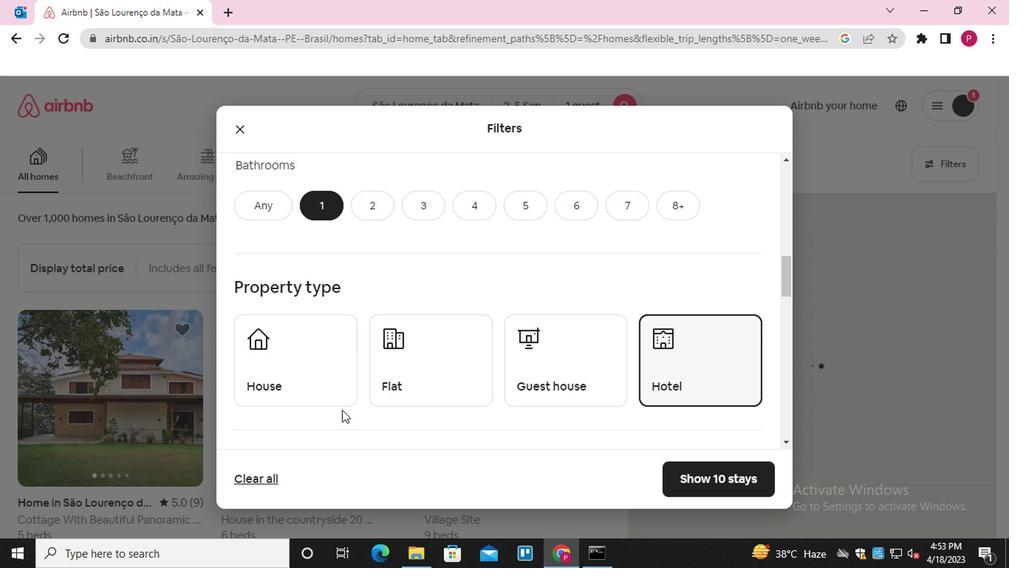 
Action: Mouse moved to (358, 366)
Screenshot: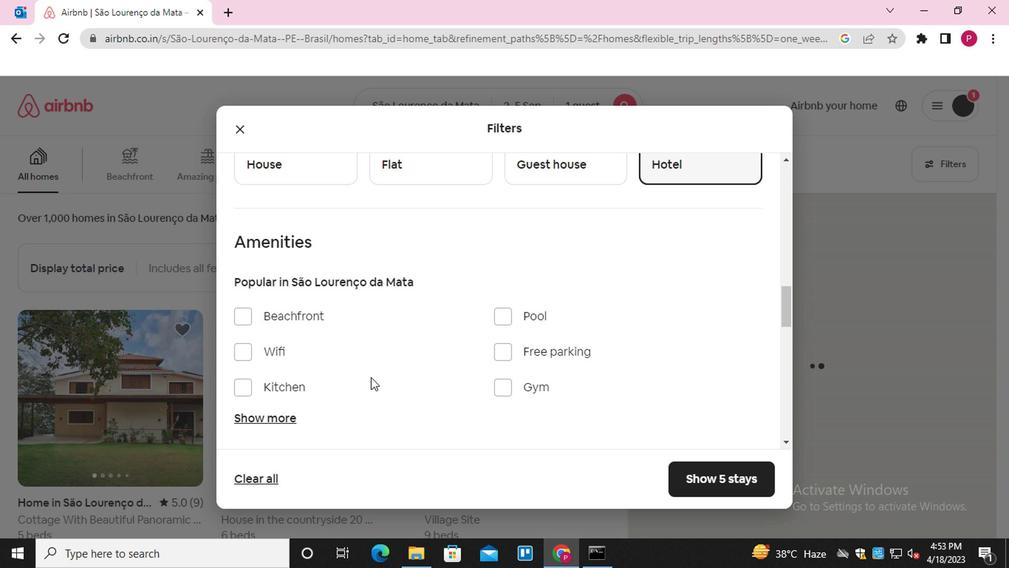 
Action: Mouse scrolled (358, 365) with delta (0, -1)
Screenshot: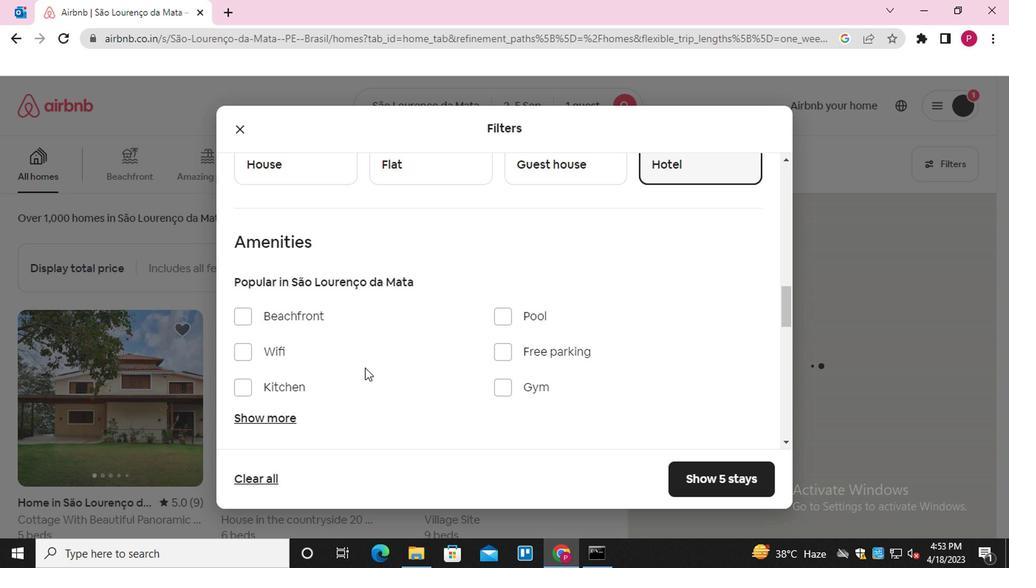 
Action: Mouse scrolled (358, 365) with delta (0, -1)
Screenshot: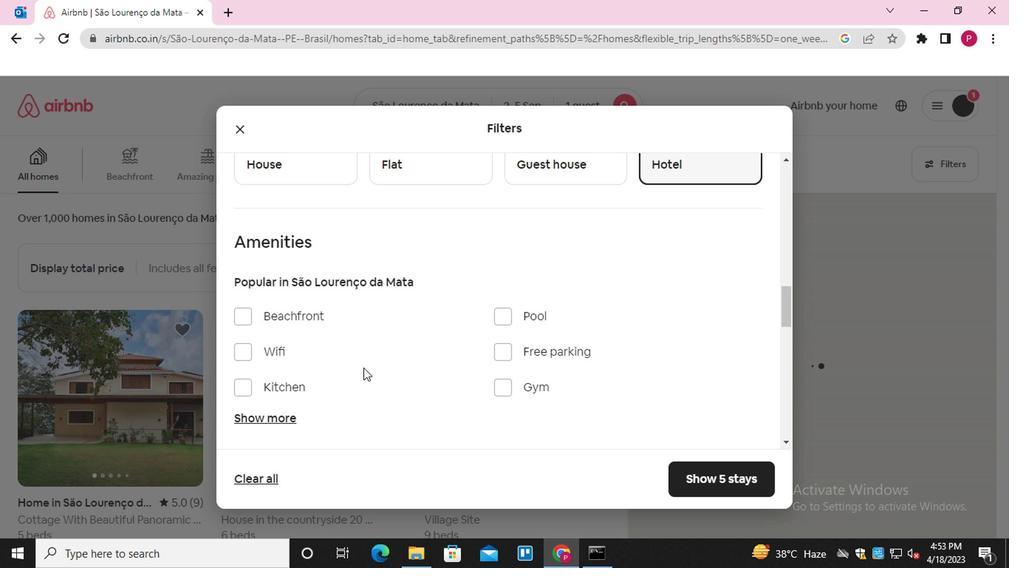 
Action: Mouse scrolled (358, 365) with delta (0, -1)
Screenshot: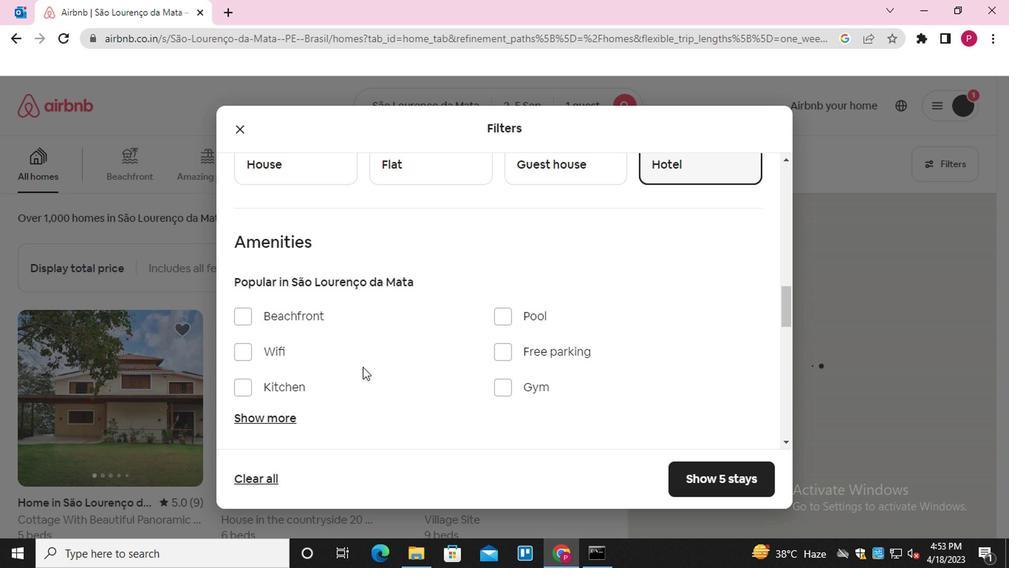 
Action: Mouse moved to (713, 357)
Screenshot: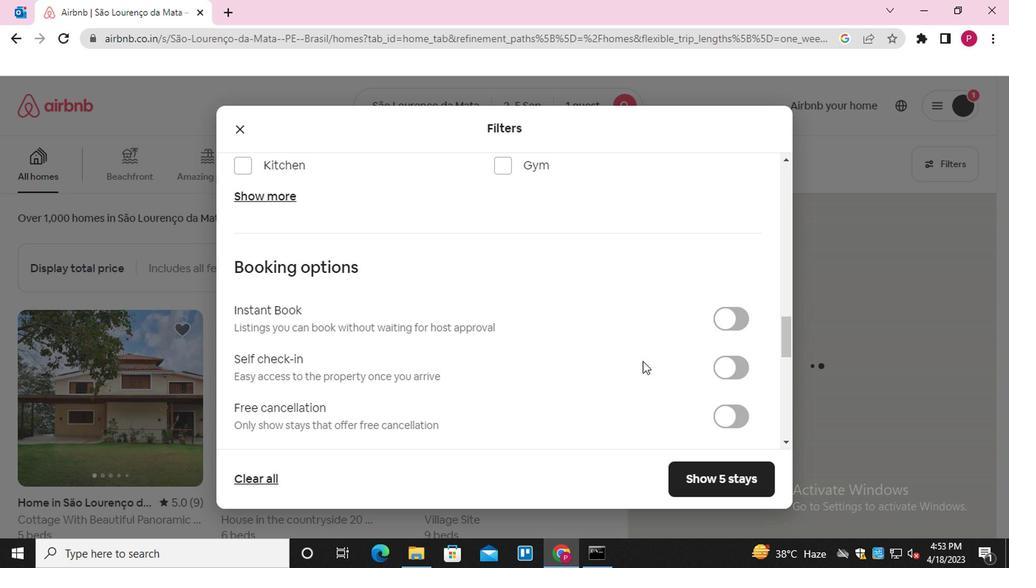
Action: Mouse pressed left at (713, 357)
Screenshot: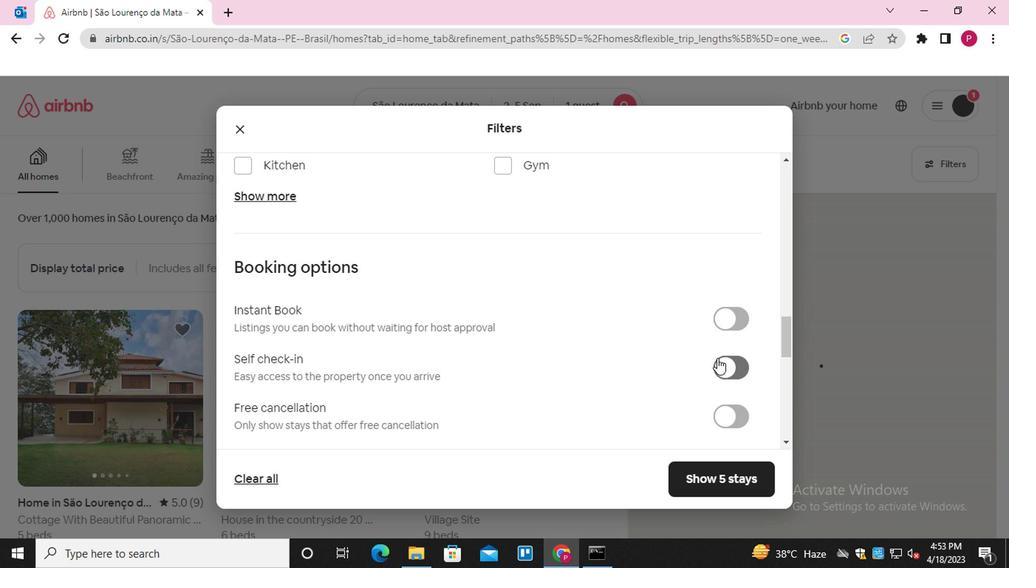 
Action: Mouse moved to (494, 359)
Screenshot: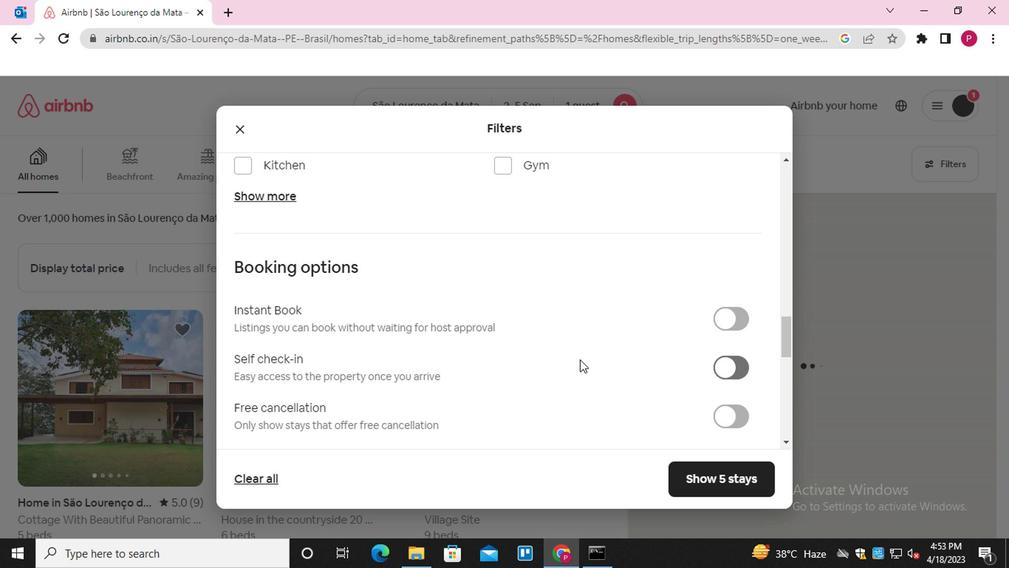
Action: Mouse scrolled (494, 358) with delta (0, 0)
Screenshot: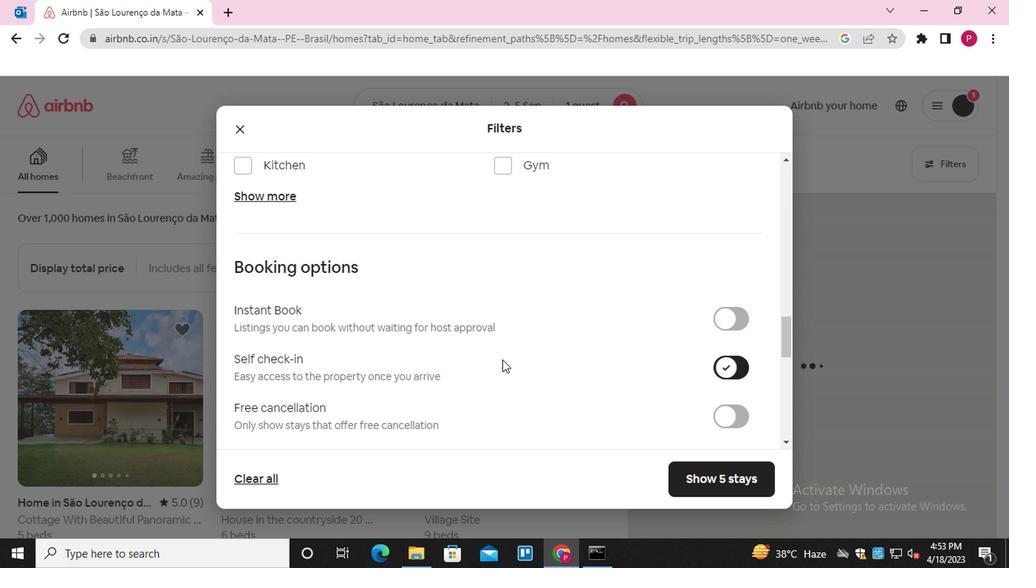 
Action: Mouse scrolled (494, 358) with delta (0, 0)
Screenshot: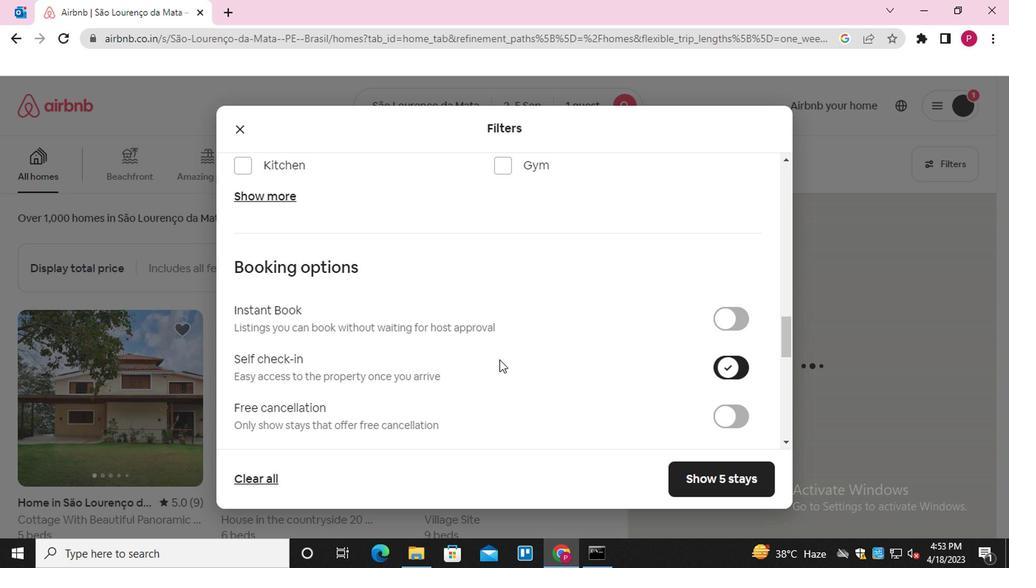 
Action: Mouse moved to (493, 359)
Screenshot: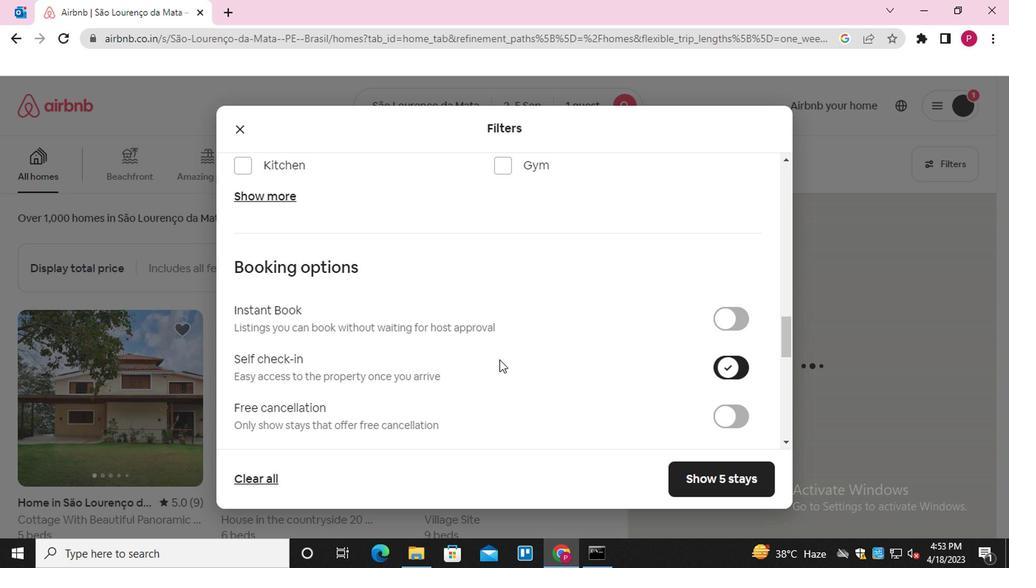 
Action: Mouse scrolled (493, 359) with delta (0, 0)
Screenshot: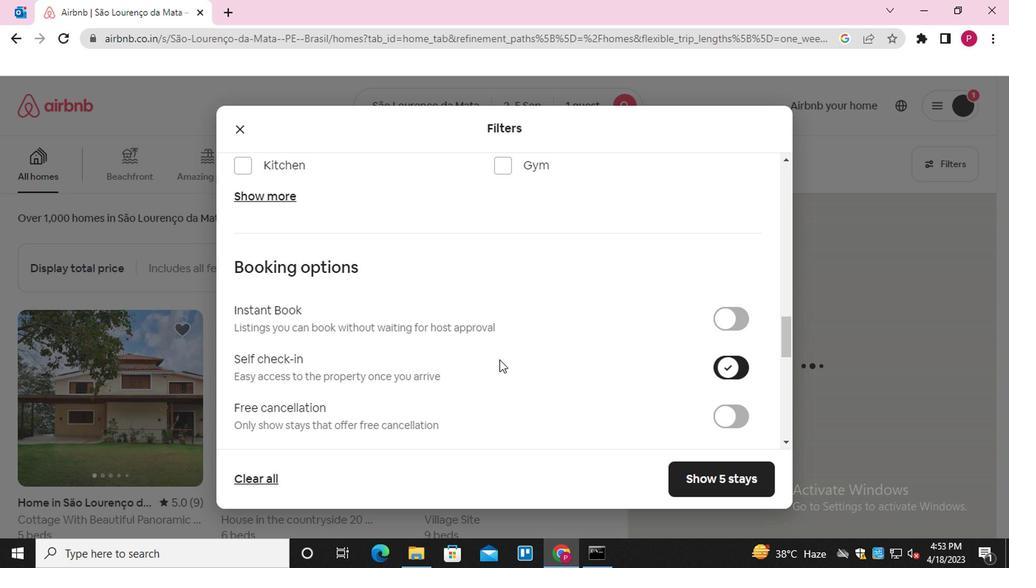 
Action: Mouse scrolled (493, 359) with delta (0, 0)
Screenshot: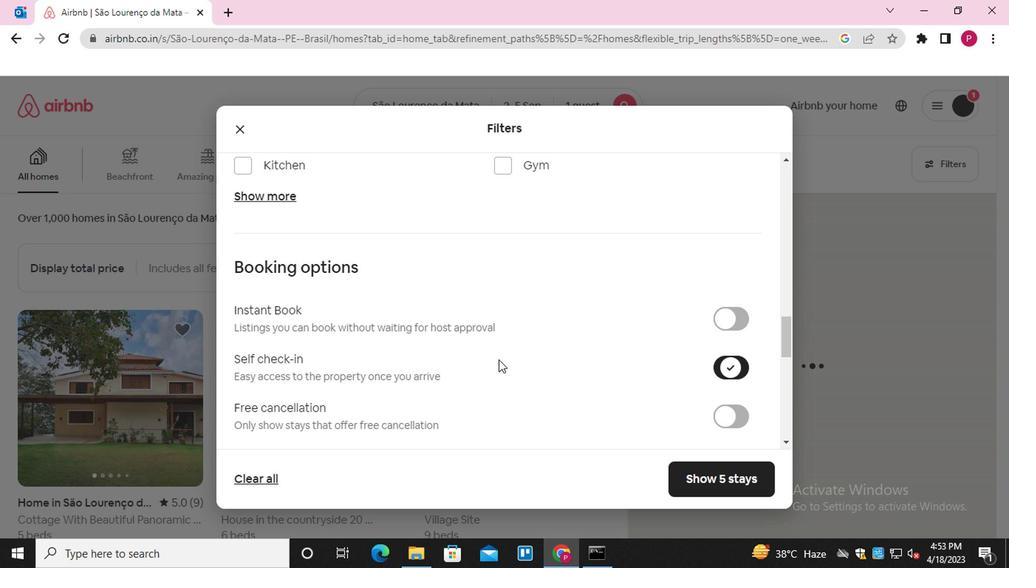 
Action: Mouse scrolled (493, 359) with delta (0, 0)
Screenshot: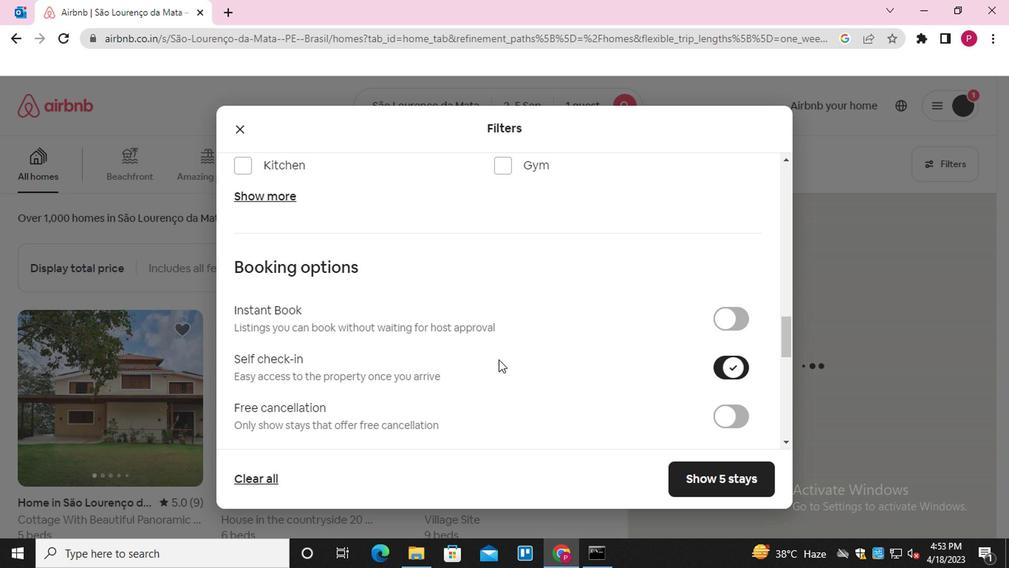 
Action: Mouse scrolled (493, 359) with delta (0, 0)
Screenshot: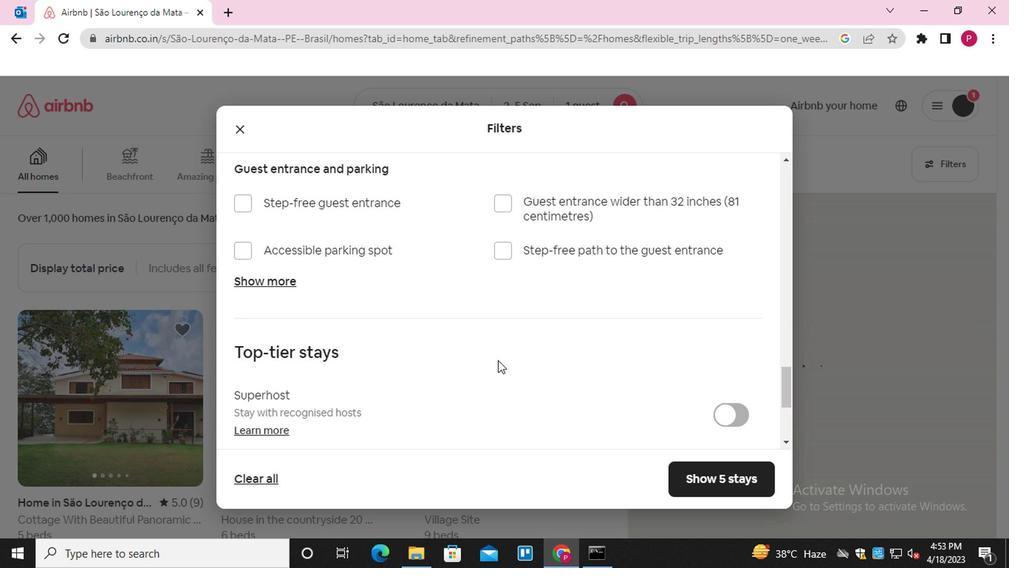 
Action: Mouse scrolled (493, 359) with delta (0, 0)
Screenshot: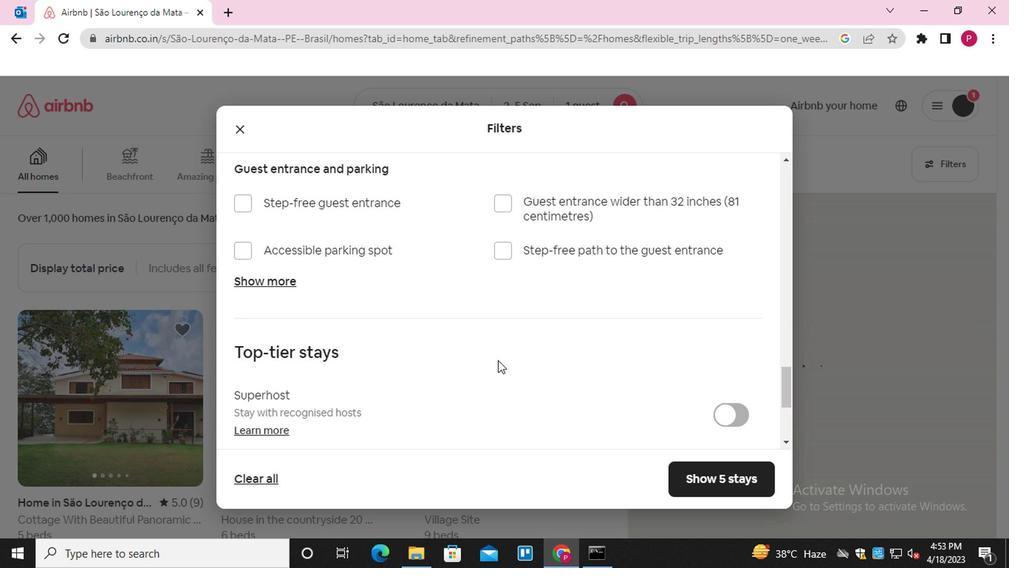 
Action: Mouse scrolled (493, 359) with delta (0, 0)
Screenshot: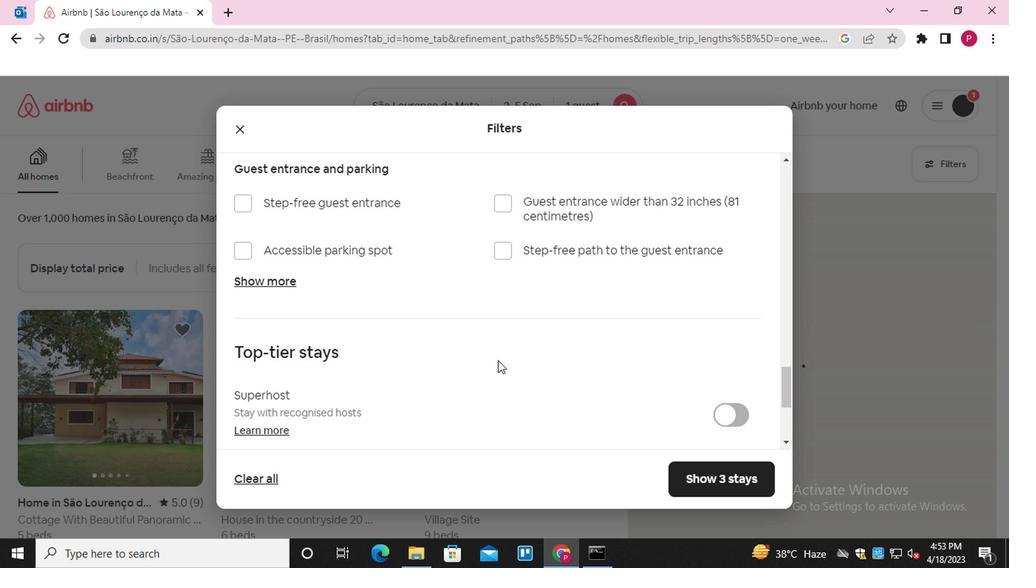 
Action: Mouse moved to (710, 473)
Screenshot: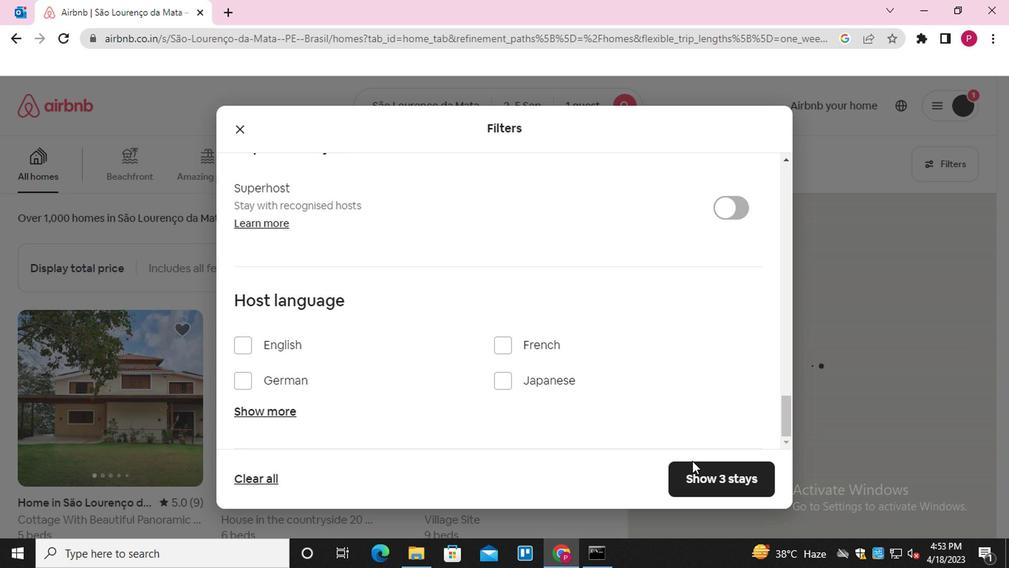 
Action: Mouse pressed left at (710, 473)
Screenshot: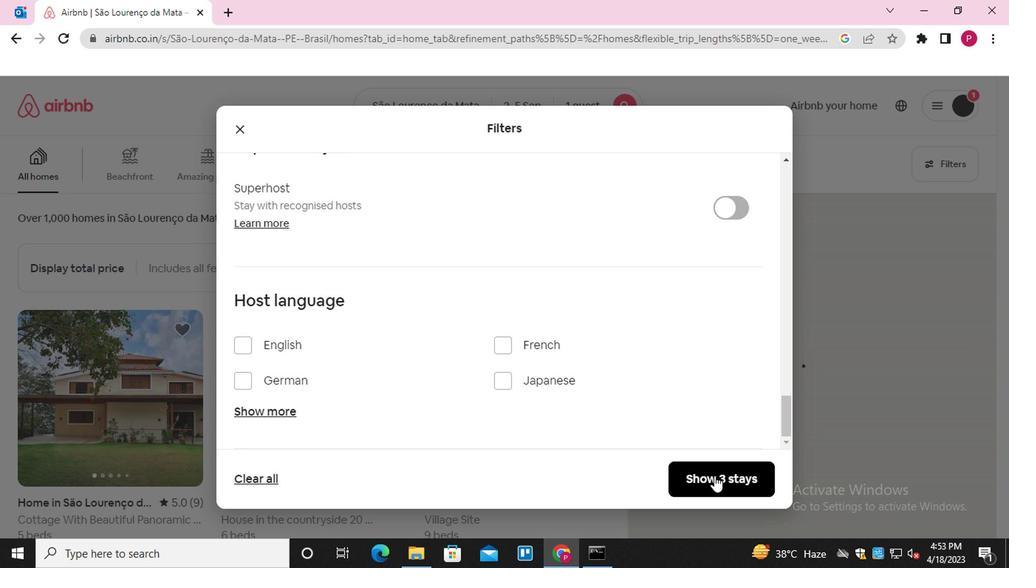 
Action: Mouse moved to (356, 291)
Screenshot: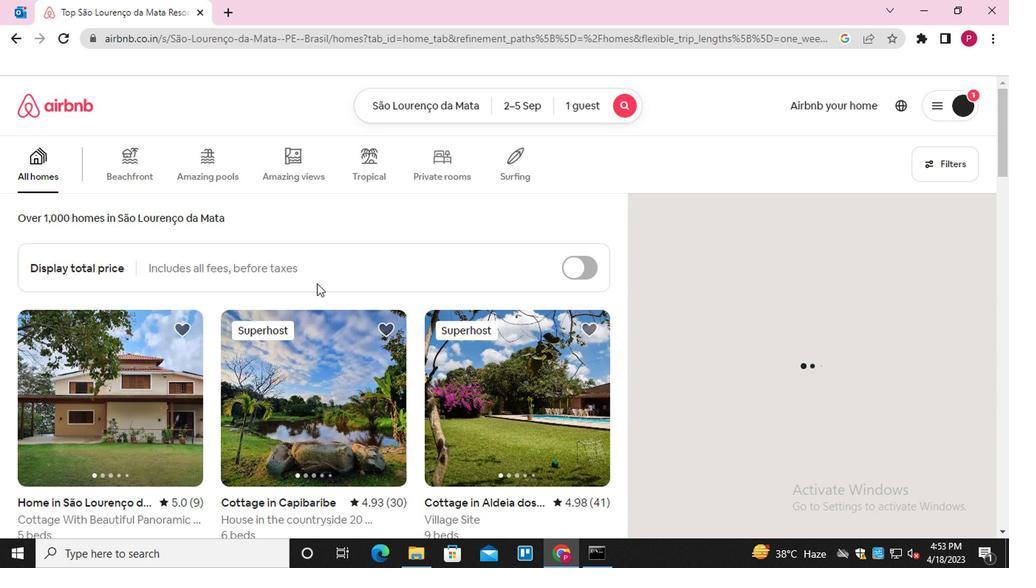 
